 Task: Add a signature Jocelyn Rodriguez containing Have a great National Mens Day, Jocelyn Rodriguez to email address softage.8@softage.net and add a folder Social media
Action: Mouse moved to (106, 146)
Screenshot: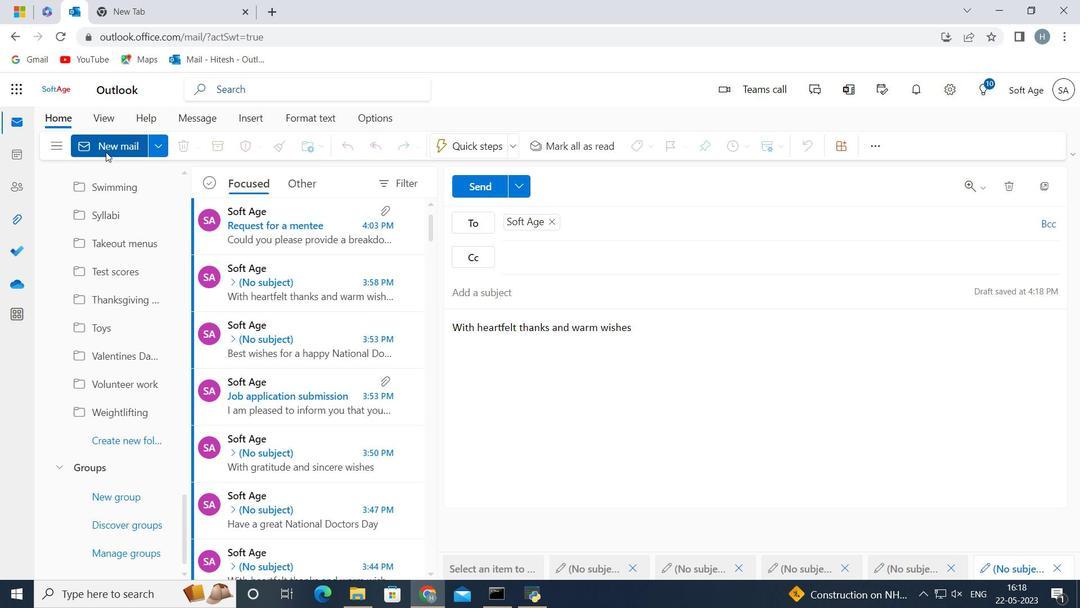 
Action: Mouse pressed left at (106, 146)
Screenshot: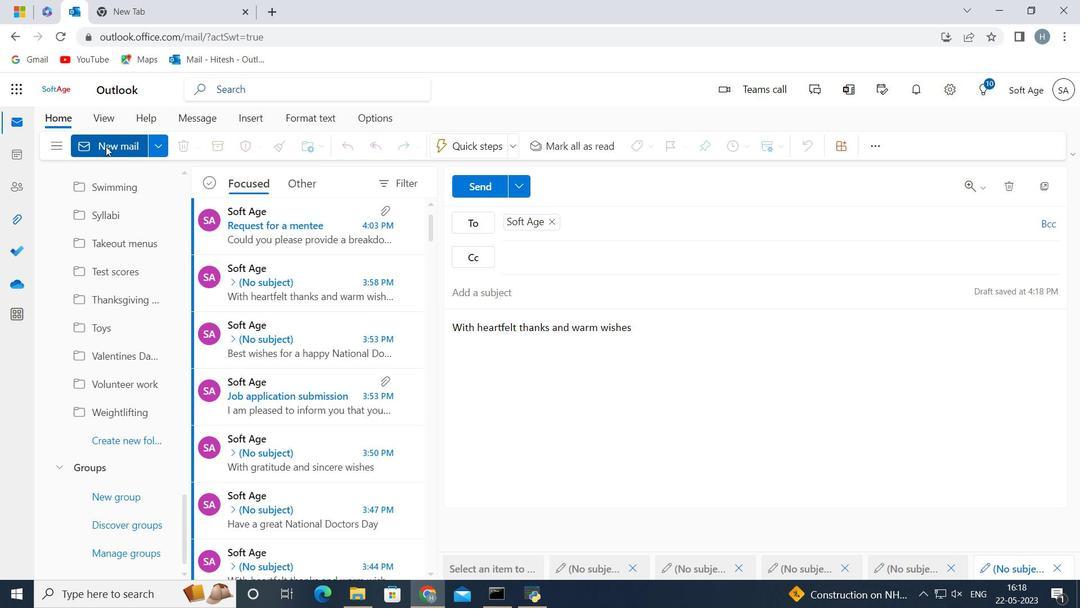 
Action: Mouse moved to (873, 148)
Screenshot: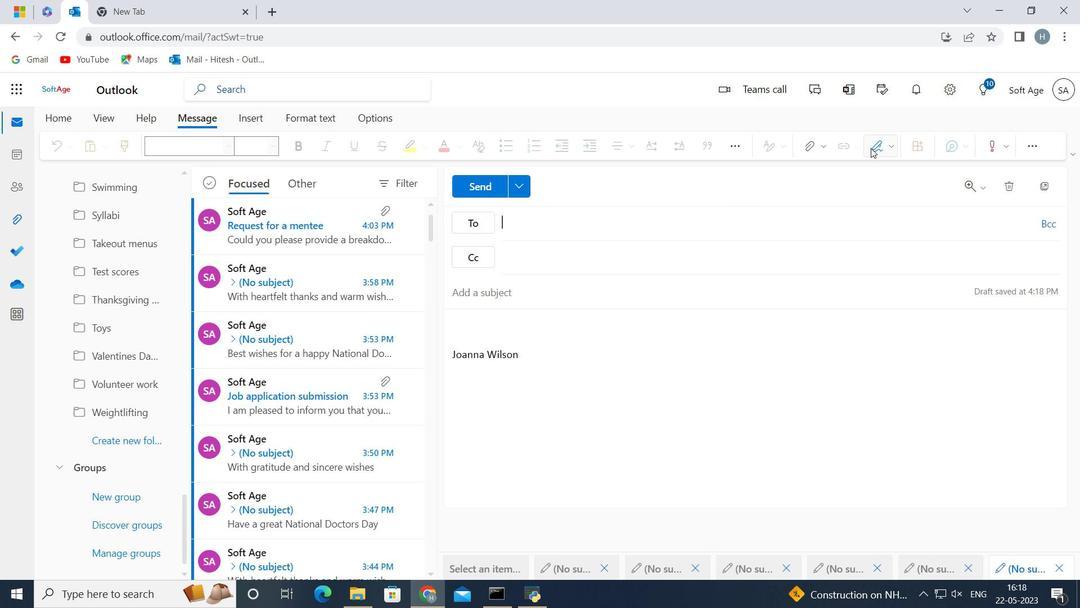
Action: Mouse pressed left at (873, 148)
Screenshot: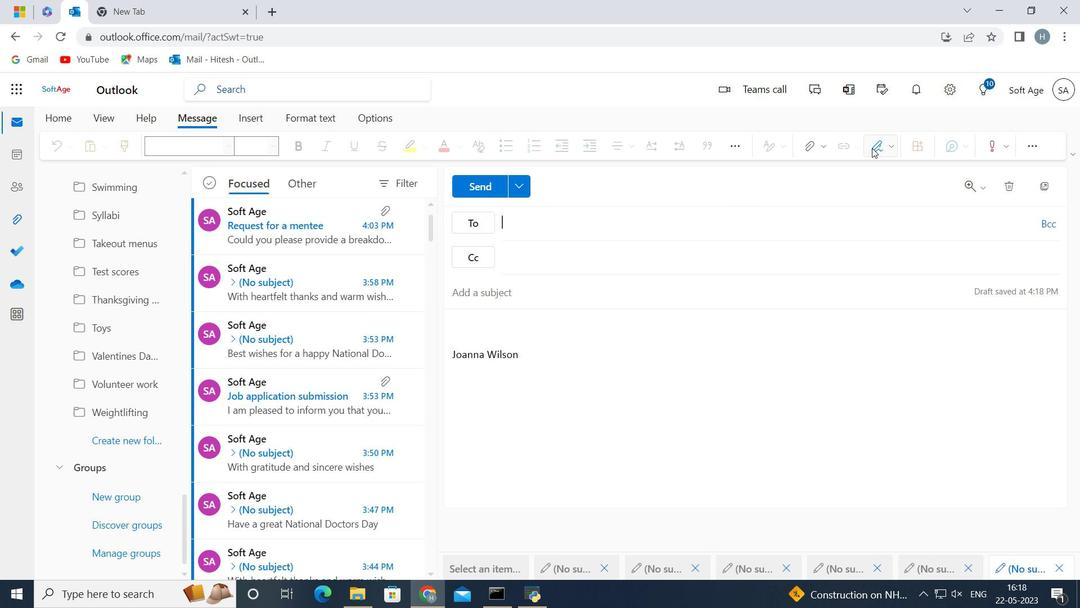 
Action: Mouse moved to (825, 409)
Screenshot: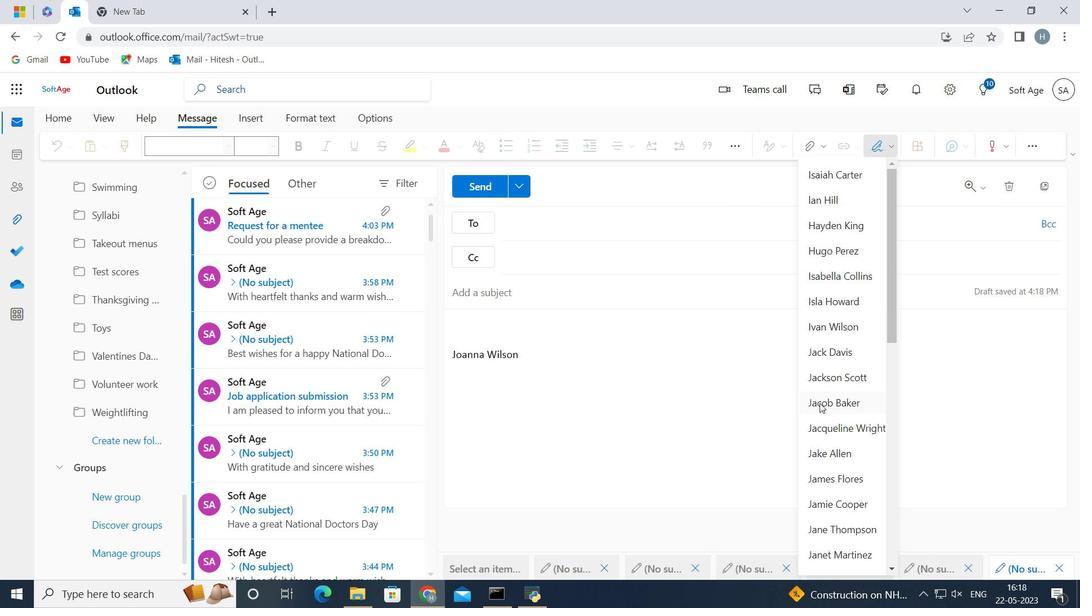 
Action: Mouse scrolled (825, 408) with delta (0, 0)
Screenshot: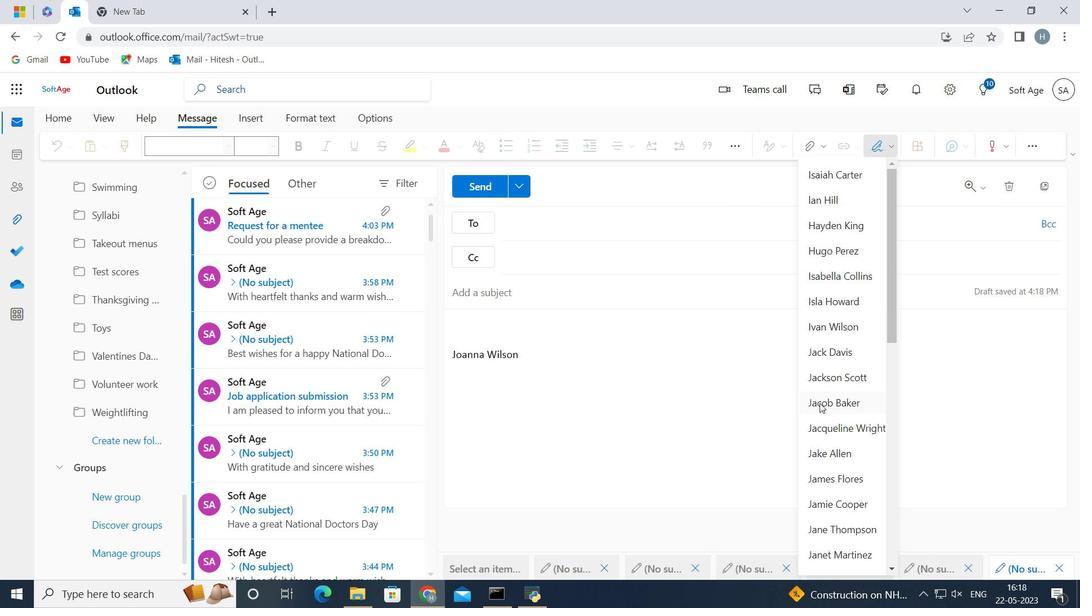 
Action: Mouse moved to (825, 410)
Screenshot: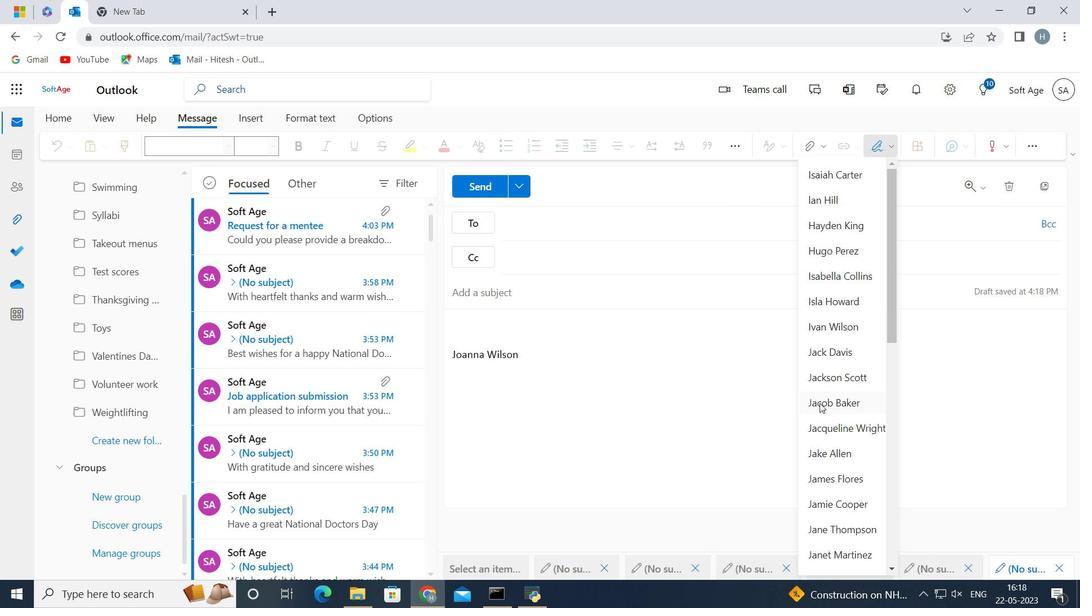 
Action: Mouse scrolled (825, 409) with delta (0, 0)
Screenshot: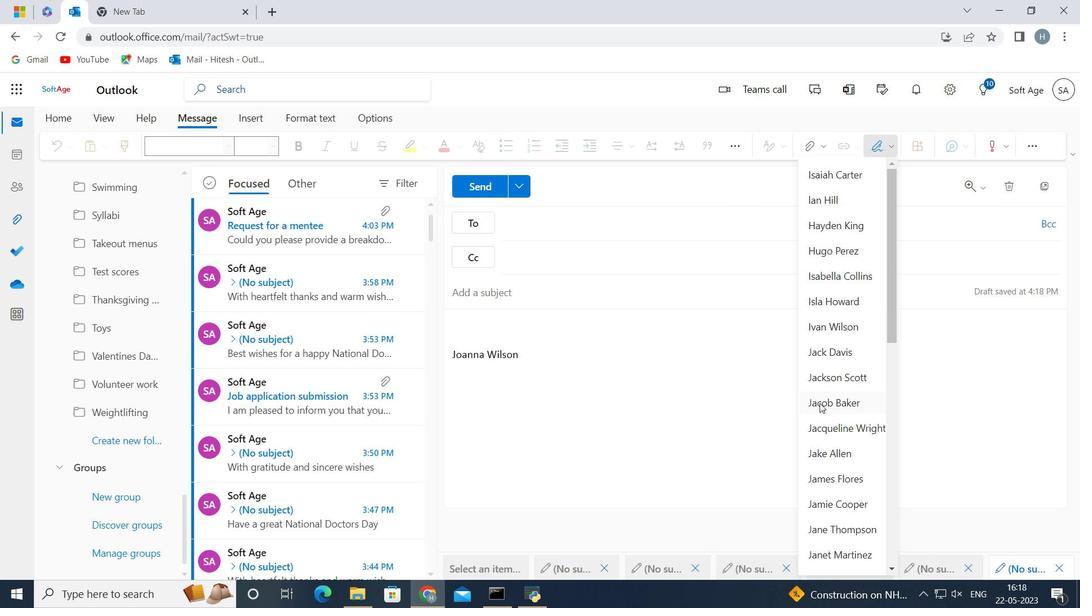 
Action: Mouse moved to (826, 411)
Screenshot: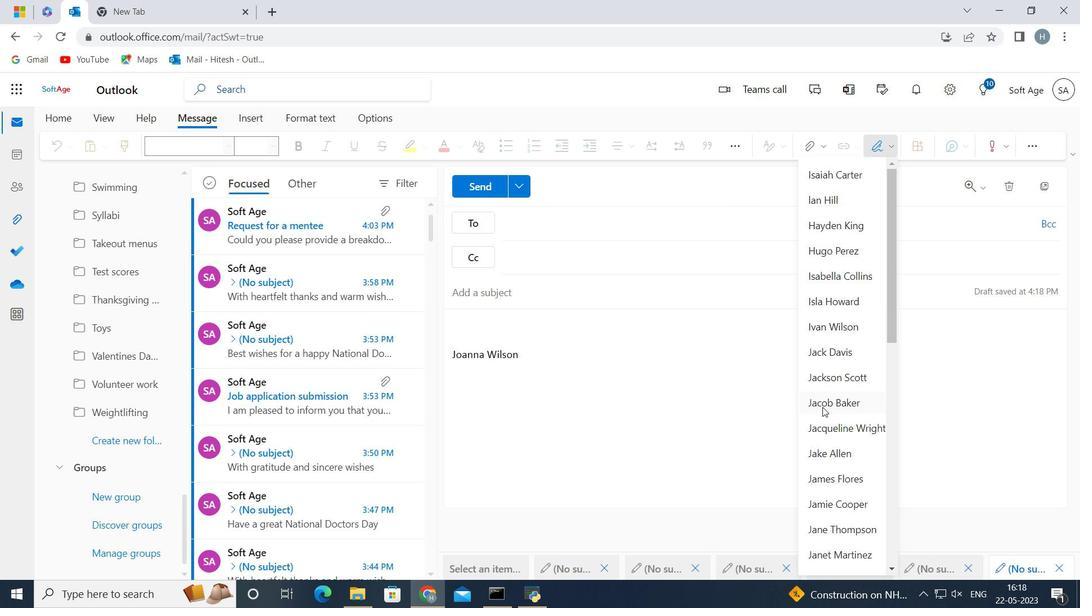 
Action: Mouse scrolled (826, 410) with delta (0, 0)
Screenshot: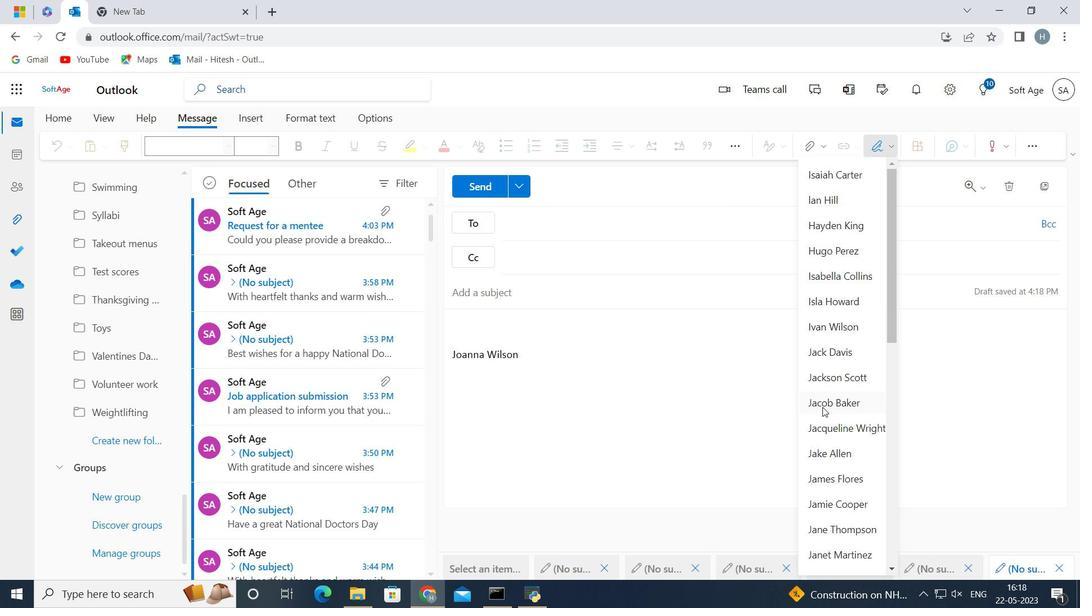 
Action: Mouse moved to (826, 411)
Screenshot: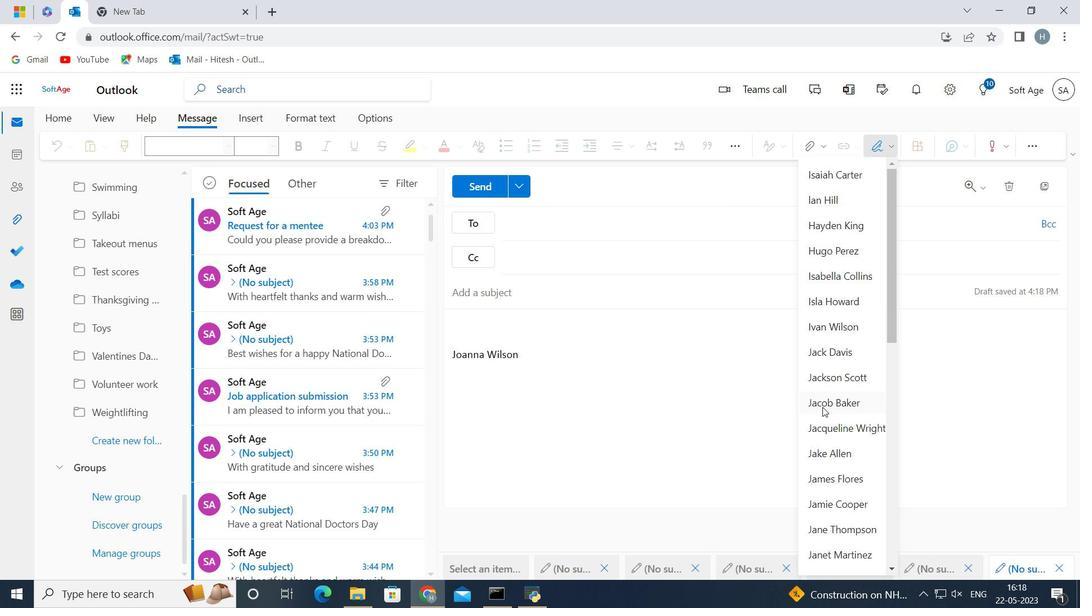 
Action: Mouse scrolled (826, 410) with delta (0, 0)
Screenshot: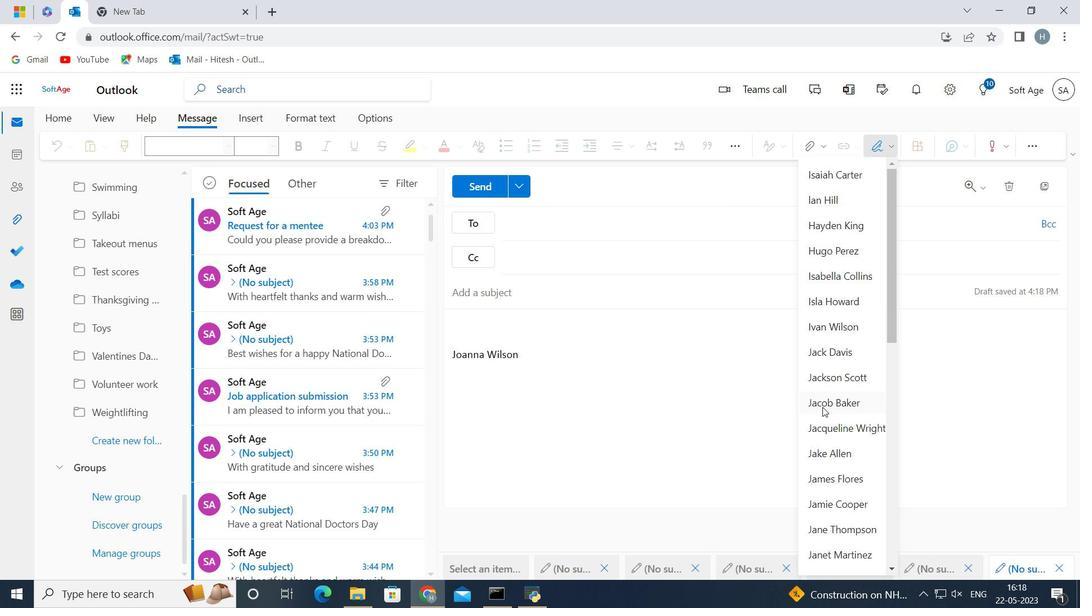 
Action: Mouse moved to (827, 411)
Screenshot: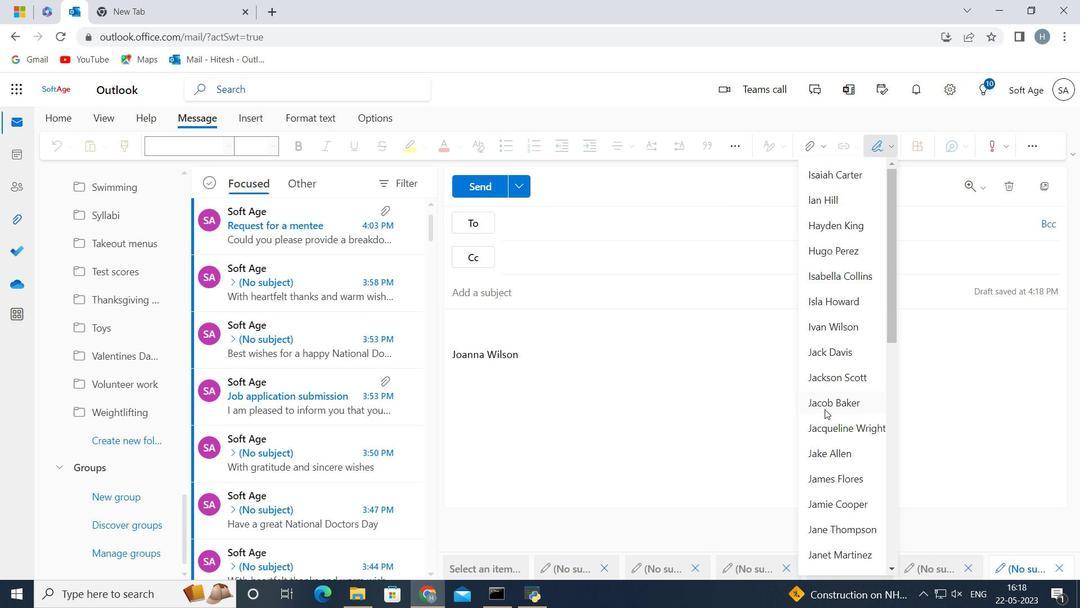 
Action: Mouse scrolled (827, 410) with delta (0, 0)
Screenshot: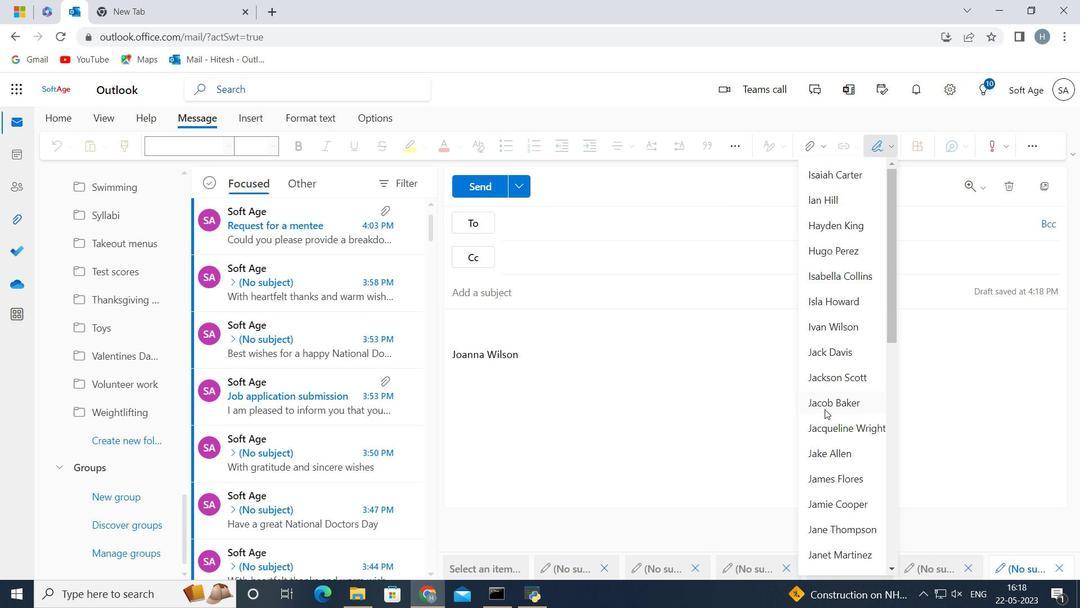 
Action: Mouse moved to (828, 416)
Screenshot: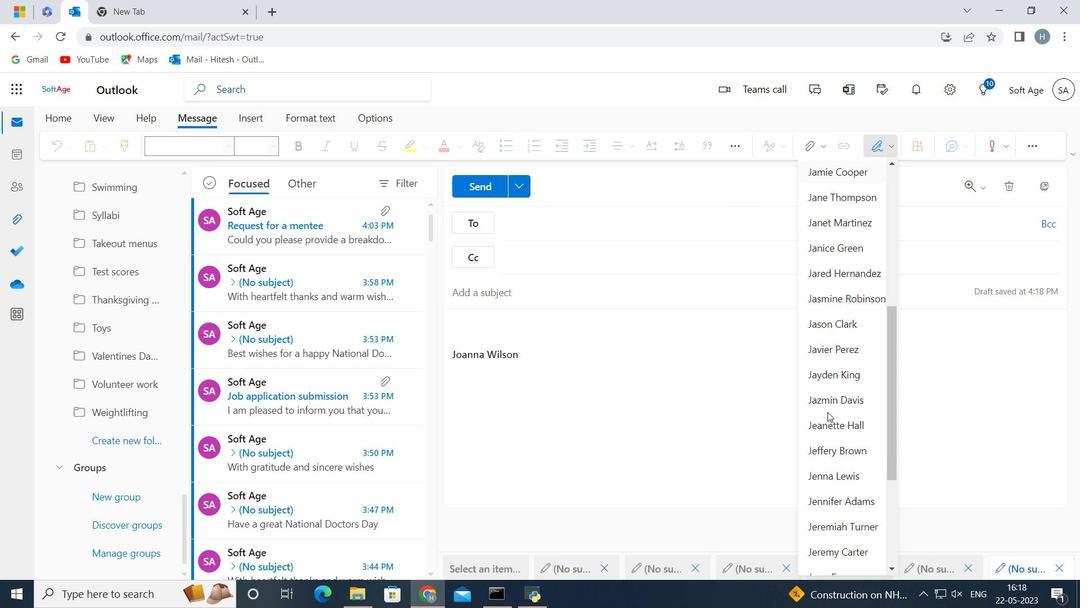 
Action: Mouse scrolled (828, 416) with delta (0, 0)
Screenshot: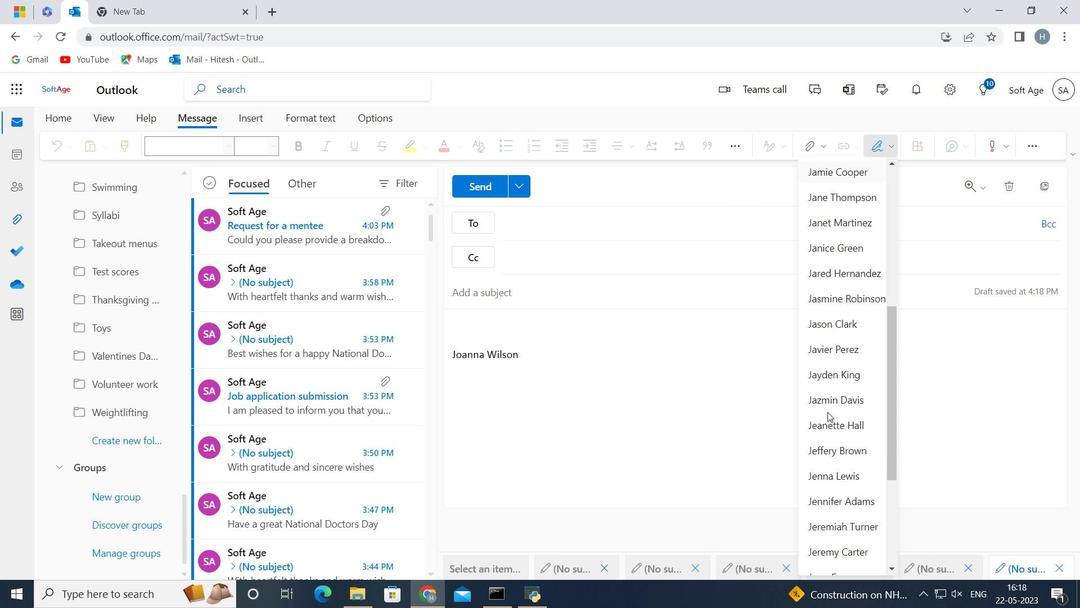 
Action: Mouse moved to (828, 419)
Screenshot: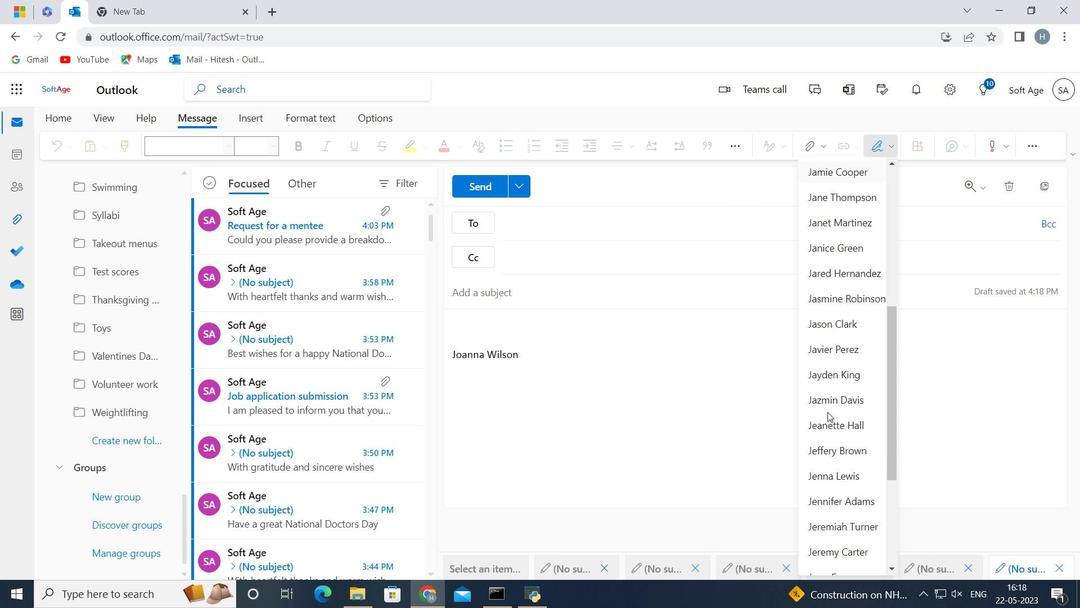 
Action: Mouse scrolled (828, 418) with delta (0, 0)
Screenshot: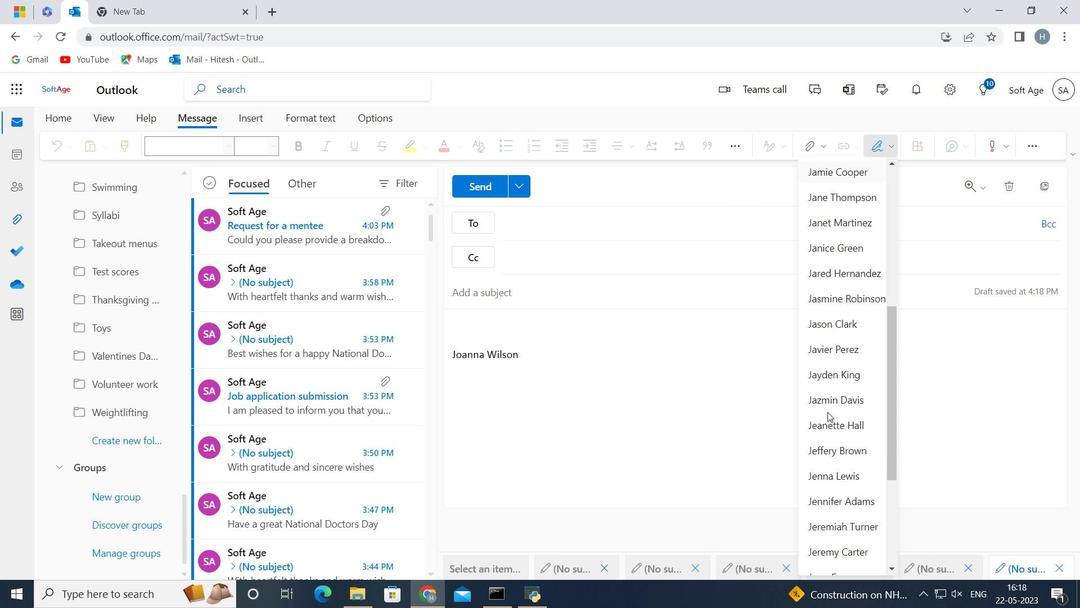 
Action: Mouse moved to (828, 420)
Screenshot: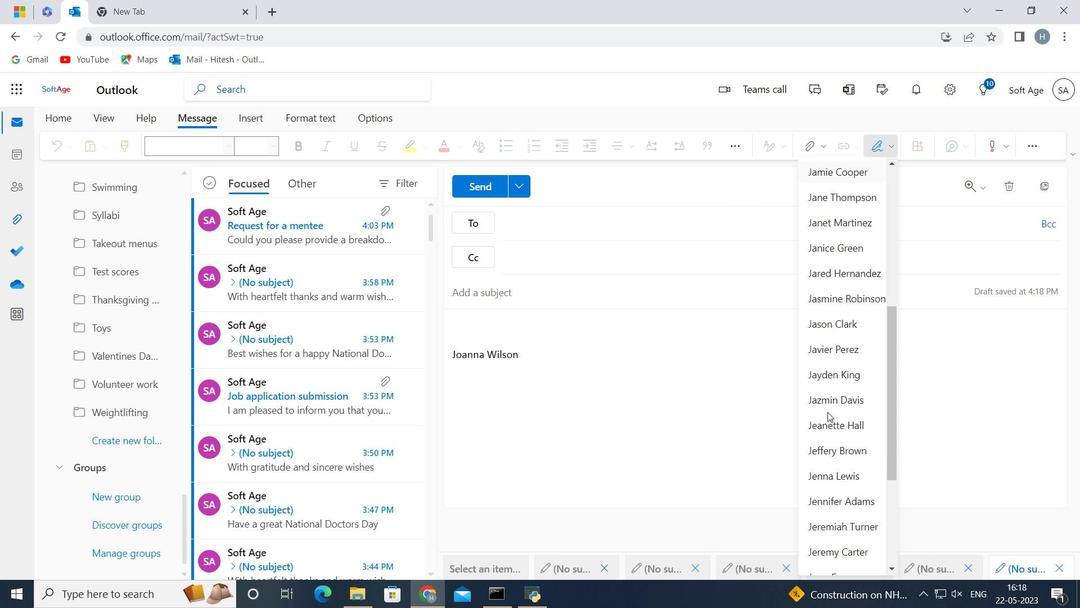 
Action: Mouse scrolled (828, 420) with delta (0, 0)
Screenshot: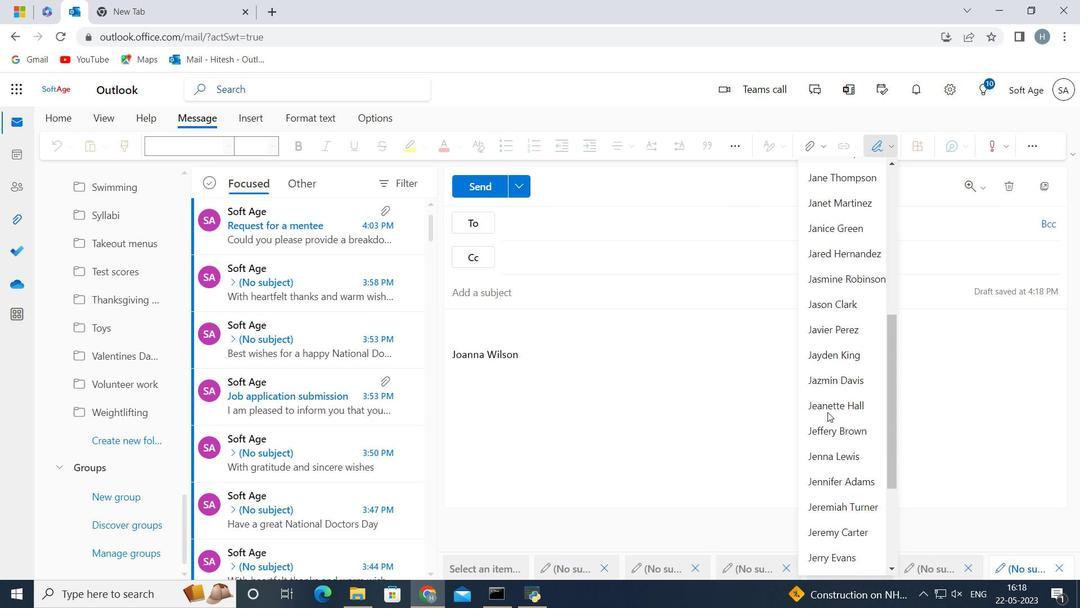 
Action: Mouse moved to (828, 421)
Screenshot: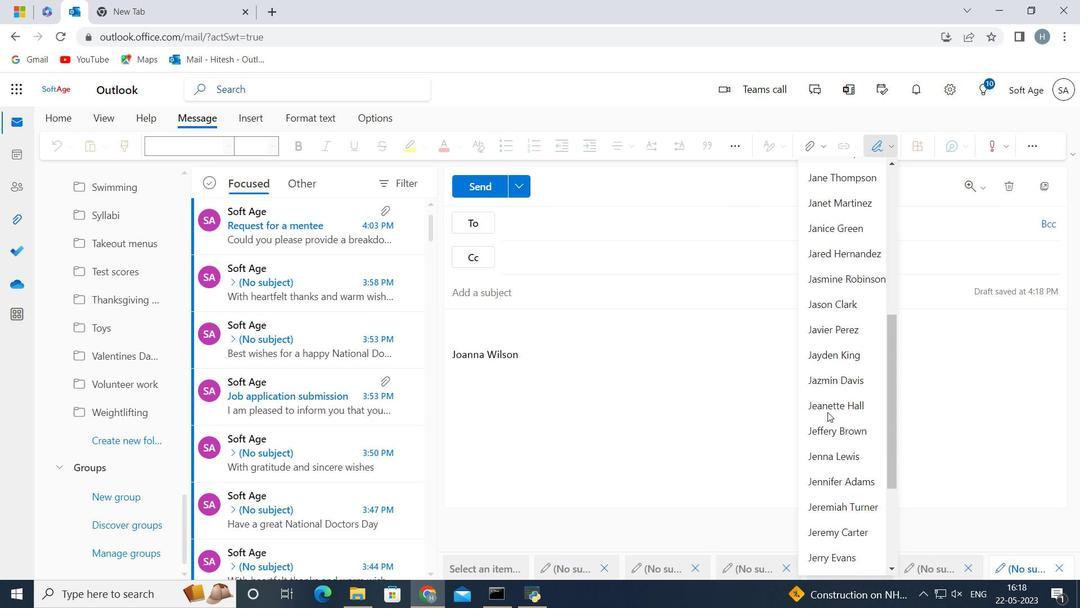 
Action: Mouse scrolled (828, 420) with delta (0, 0)
Screenshot: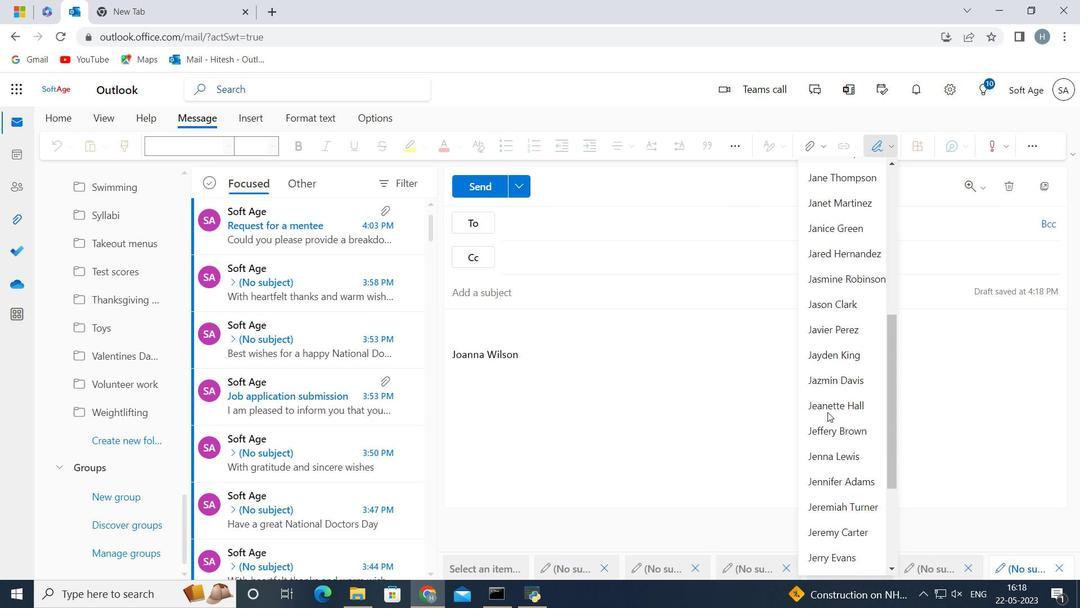 
Action: Mouse scrolled (828, 420) with delta (0, 0)
Screenshot: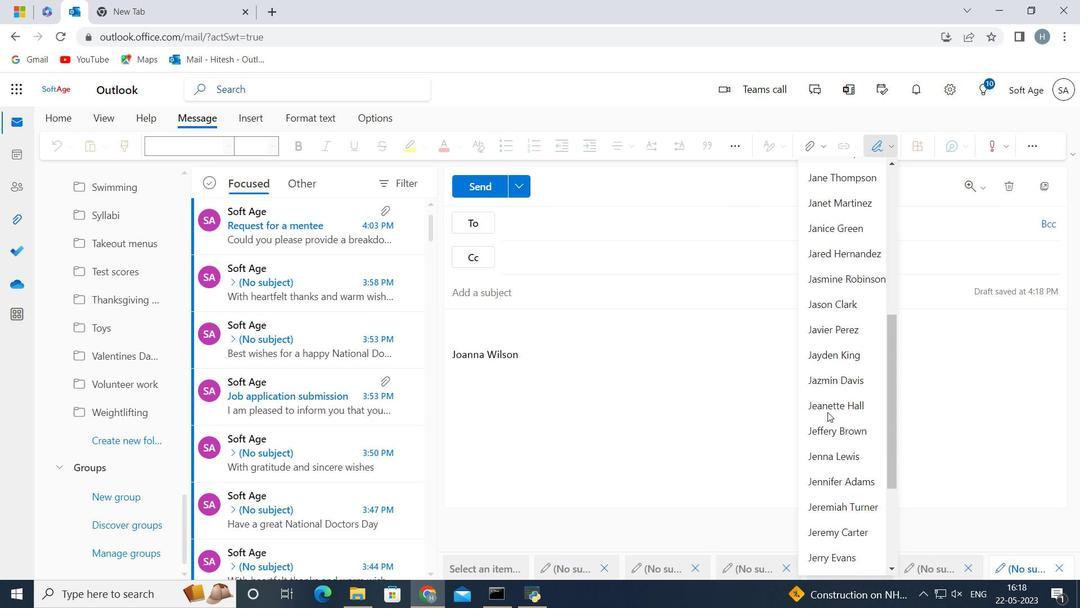 
Action: Mouse moved to (848, 571)
Screenshot: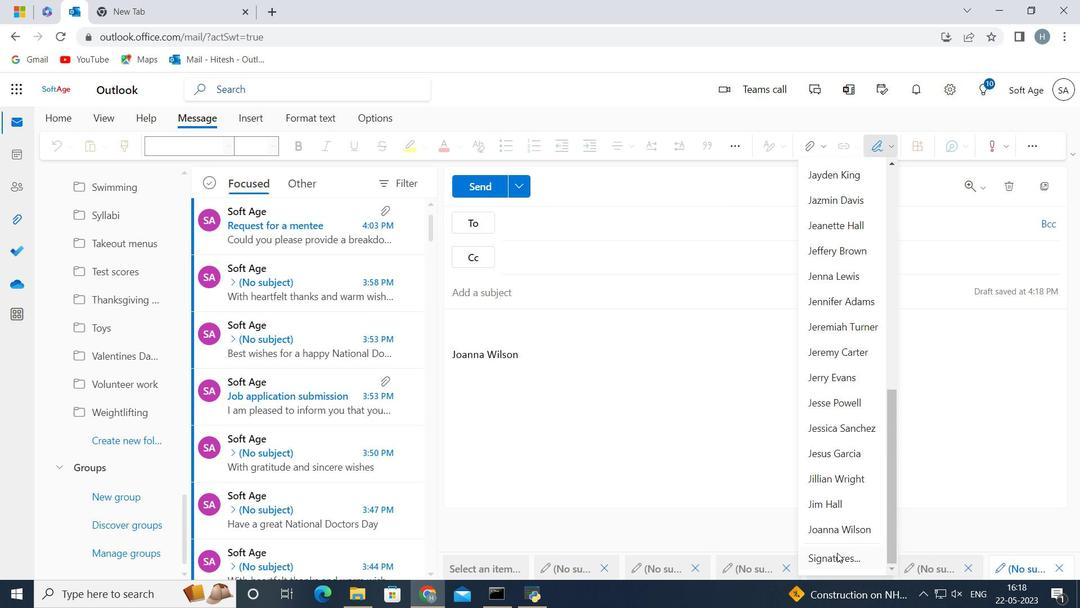 
Action: Mouse scrolled (848, 570) with delta (0, 0)
Screenshot: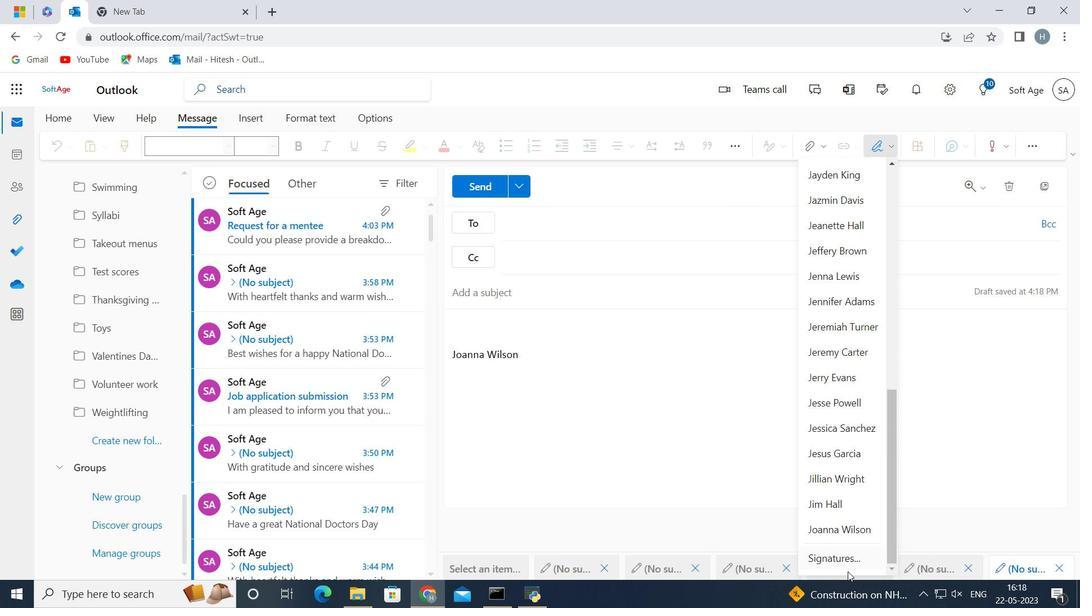 
Action: Mouse moved to (849, 572)
Screenshot: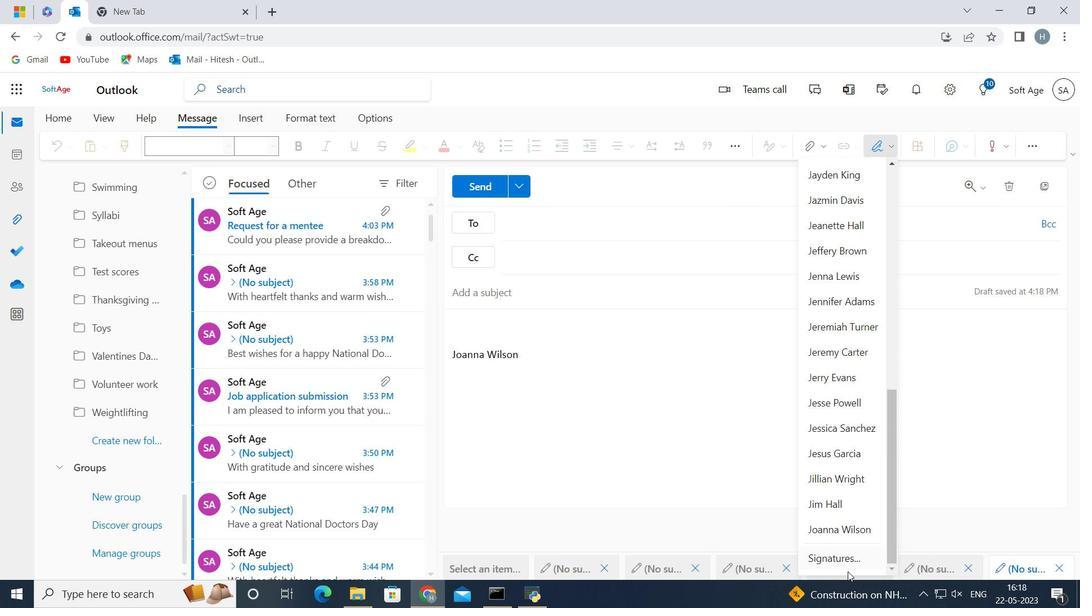 
Action: Mouse scrolled (849, 571) with delta (0, 0)
Screenshot: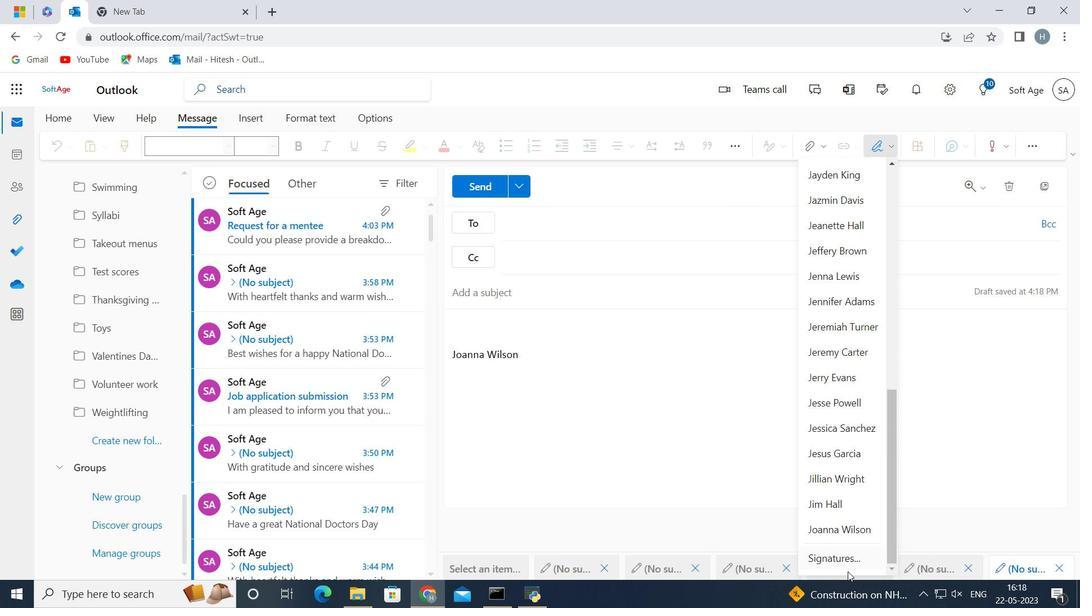 
Action: Mouse moved to (849, 572)
Screenshot: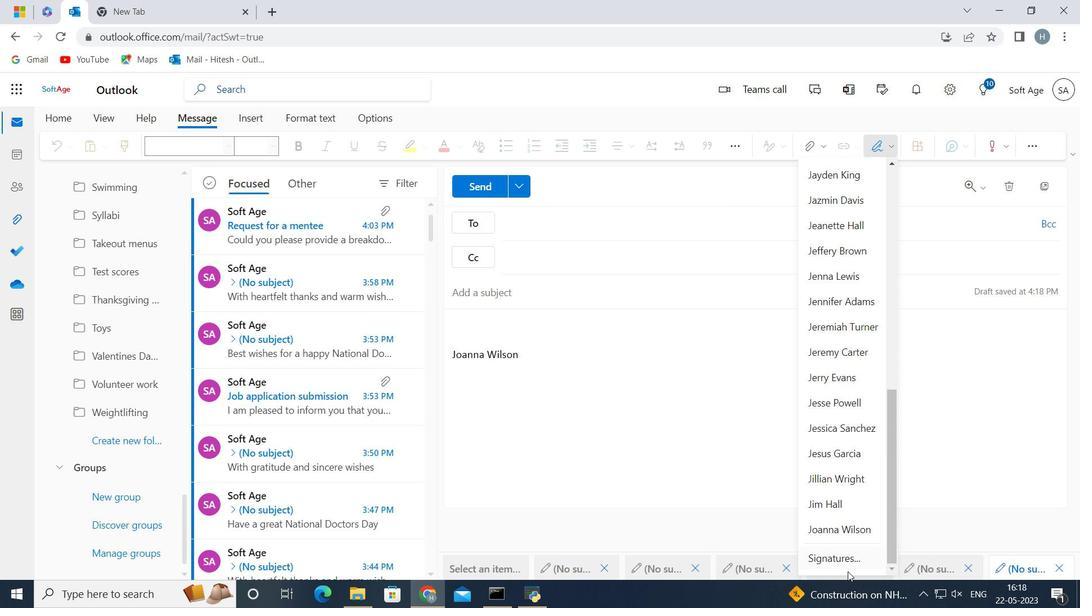 
Action: Mouse scrolled (849, 572) with delta (0, 0)
Screenshot: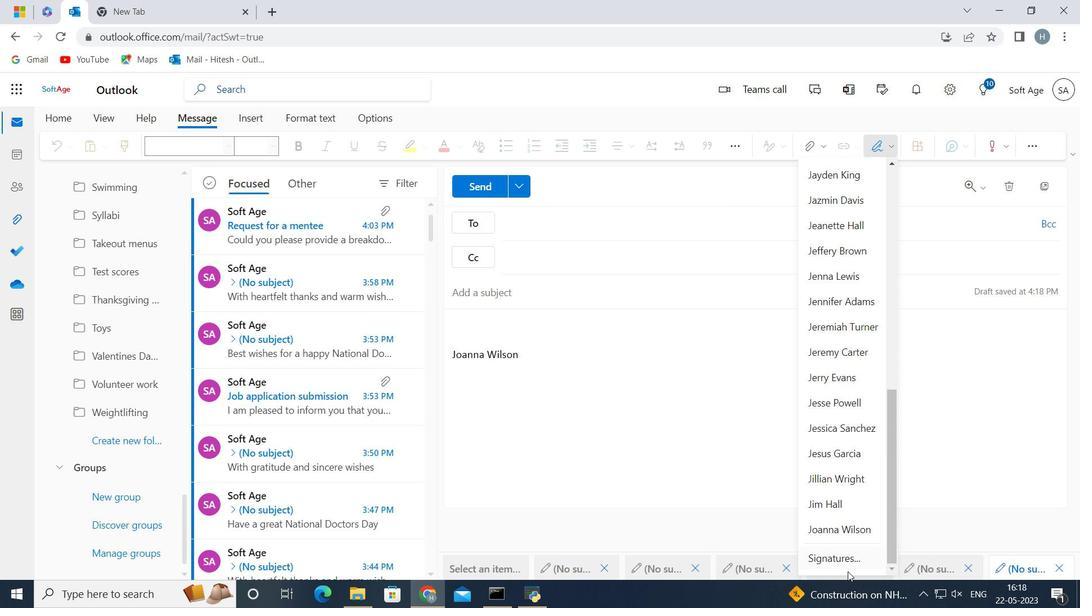 
Action: Mouse scrolled (849, 572) with delta (0, 0)
Screenshot: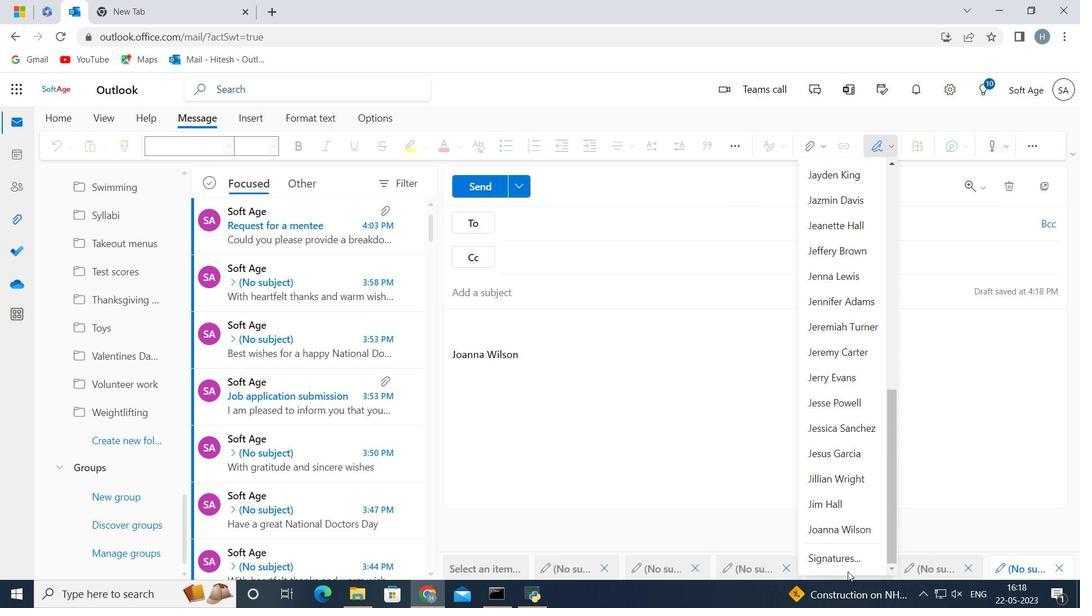 
Action: Mouse scrolled (849, 572) with delta (0, 0)
Screenshot: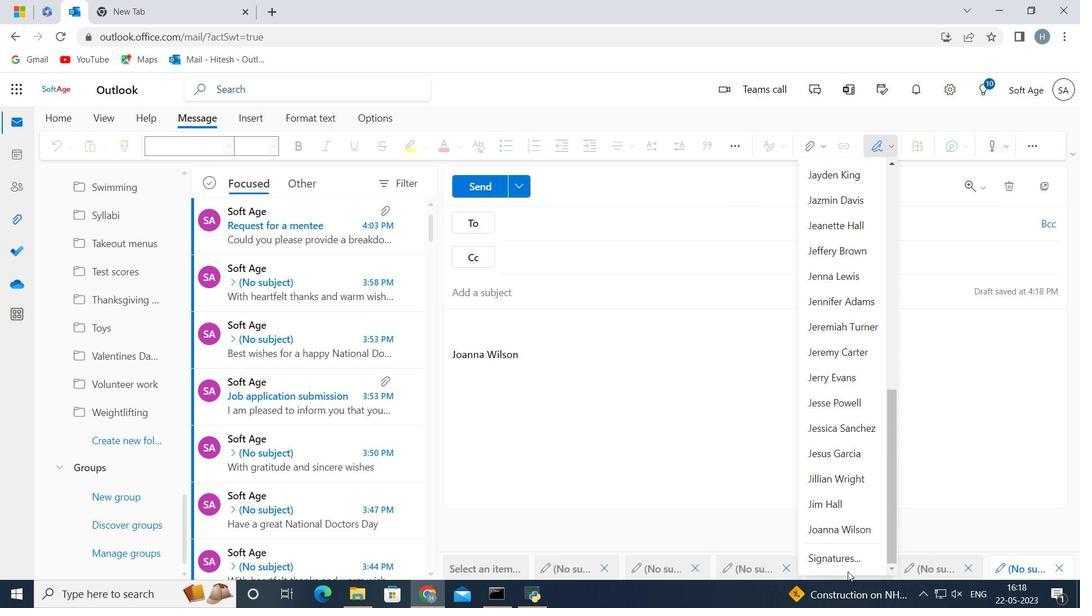 
Action: Mouse moved to (852, 558)
Screenshot: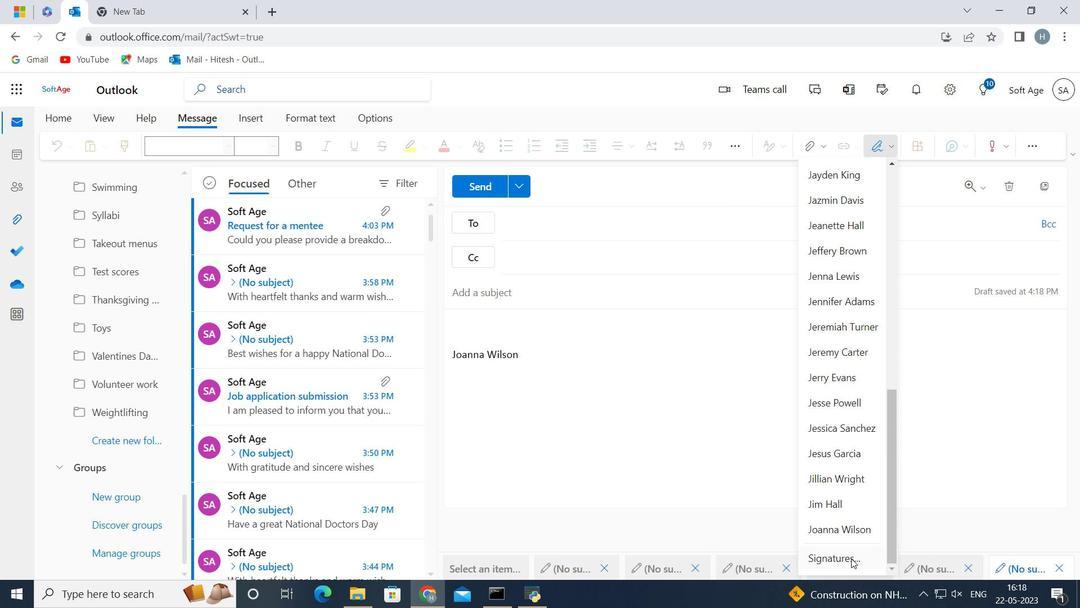 
Action: Mouse pressed left at (852, 558)
Screenshot: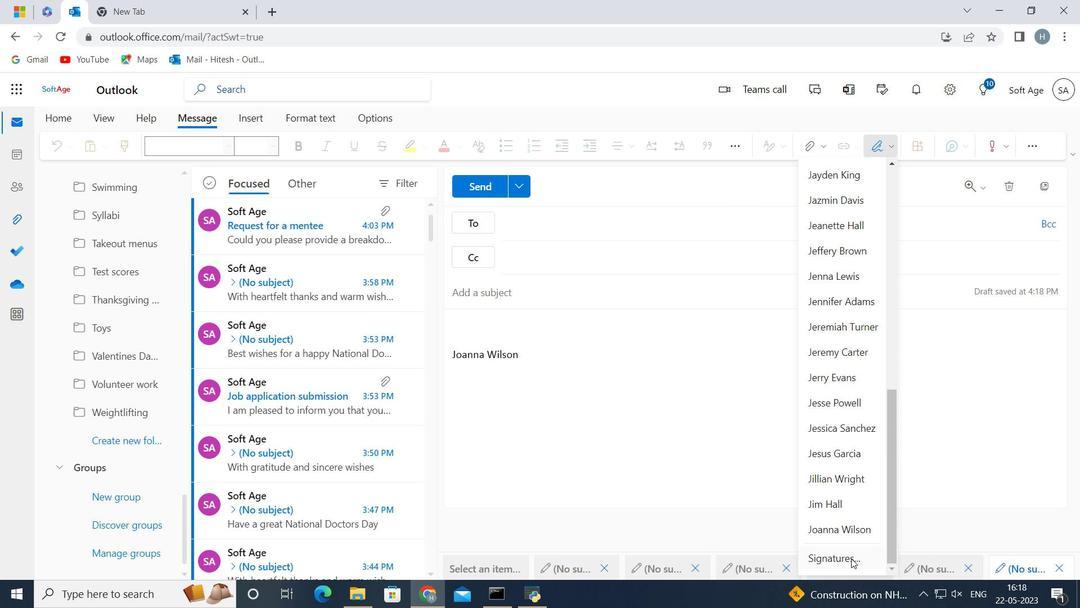 
Action: Mouse moved to (767, 265)
Screenshot: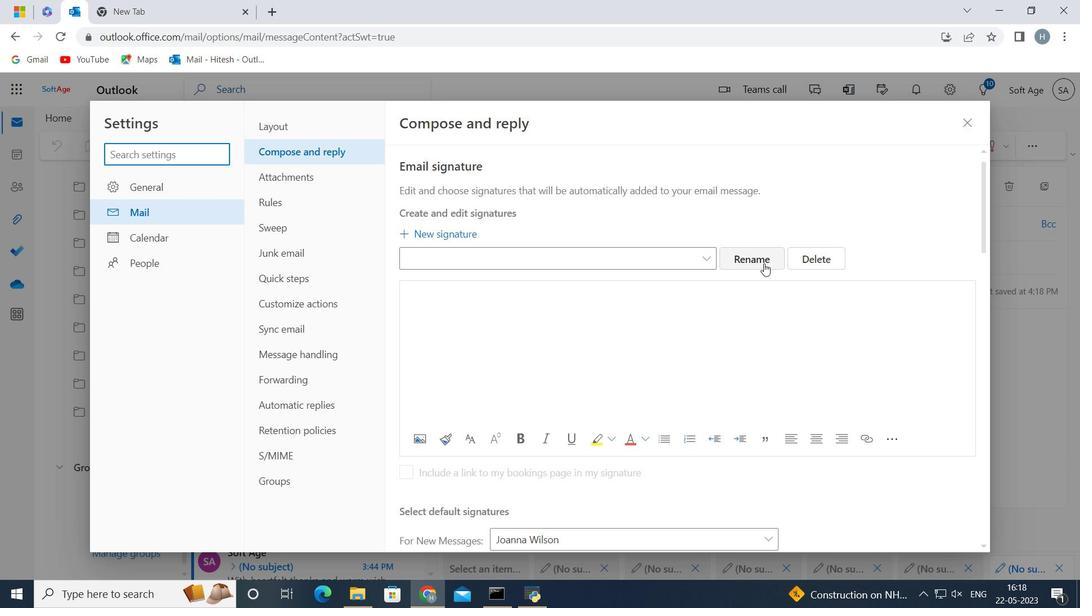 
Action: Mouse pressed left at (767, 265)
Screenshot: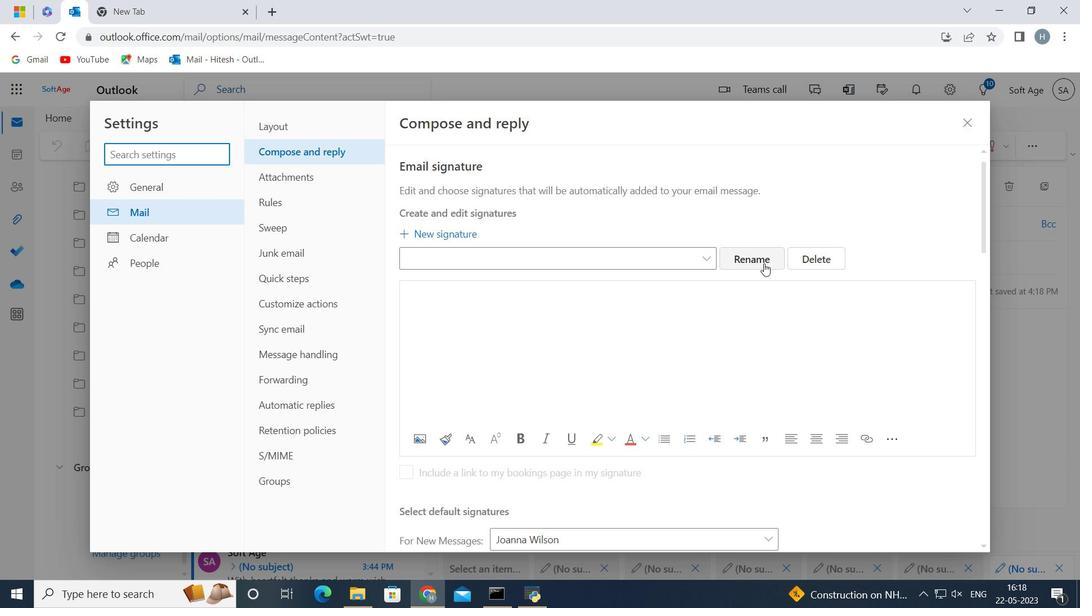 
Action: Mouse moved to (714, 257)
Screenshot: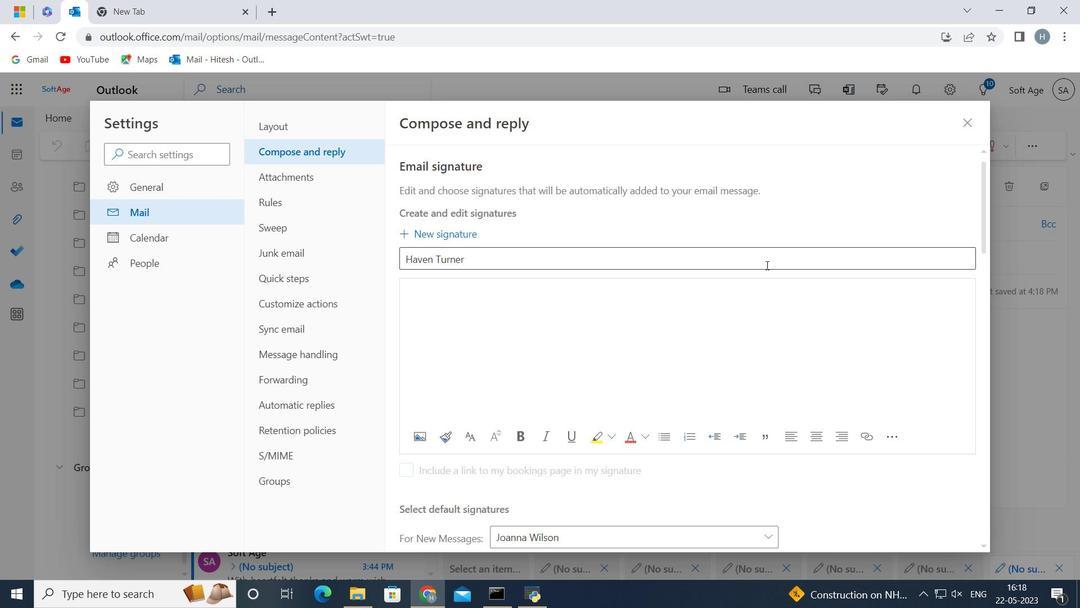 
Action: Mouse pressed left at (714, 257)
Screenshot: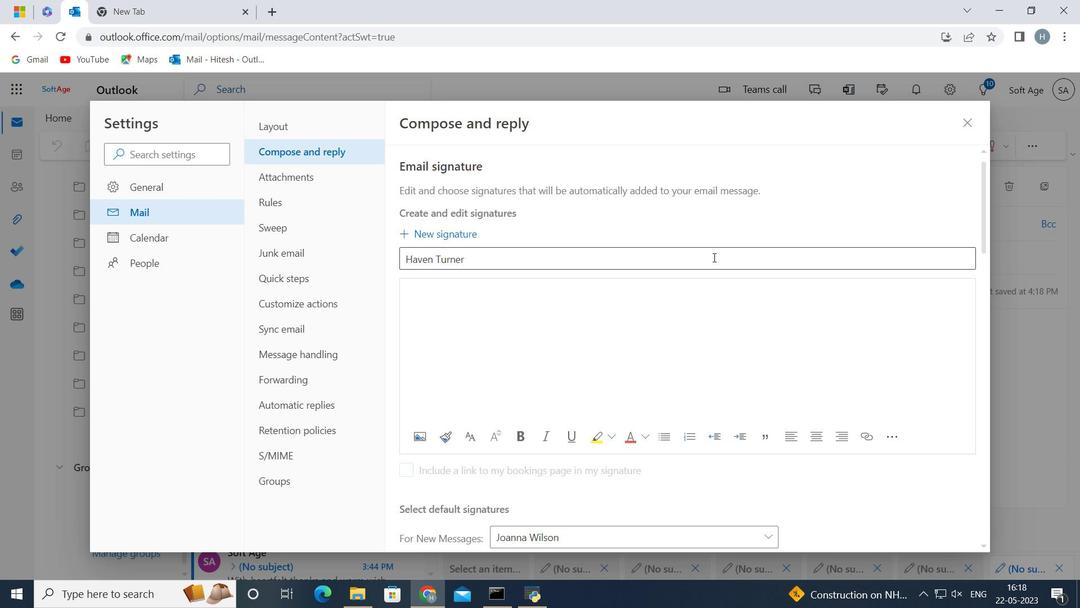 
Action: Key pressed <Key.backspace><Key.backspace><Key.backspace><Key.backspace><Key.backspace><Key.backspace><Key.backspace><Key.backspace><Key.backspace><Key.backspace><Key.backspace><Key.backspace><Key.backspace><Key.backspace><Key.backspace><Key.backspace><Key.backspace><Key.backspace><Key.backspace><Key.backspace><Key.backspace><Key.backspace><Key.backspace><Key.shift>Jocelyn<Key.space><Key.shift><Key.shift>Rodriguez
Screenshot: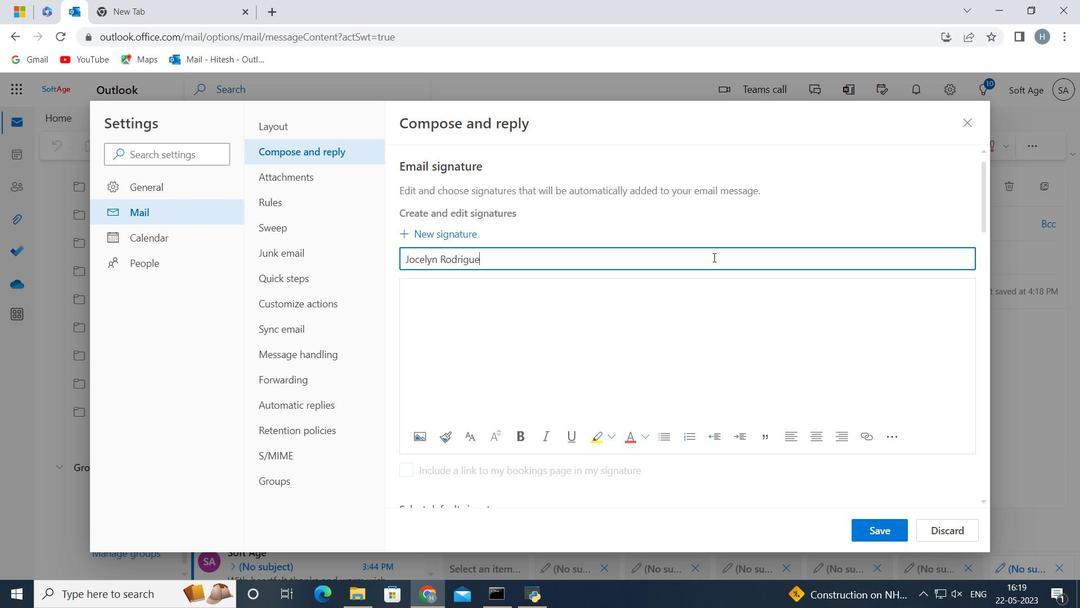 
Action: Mouse moved to (522, 323)
Screenshot: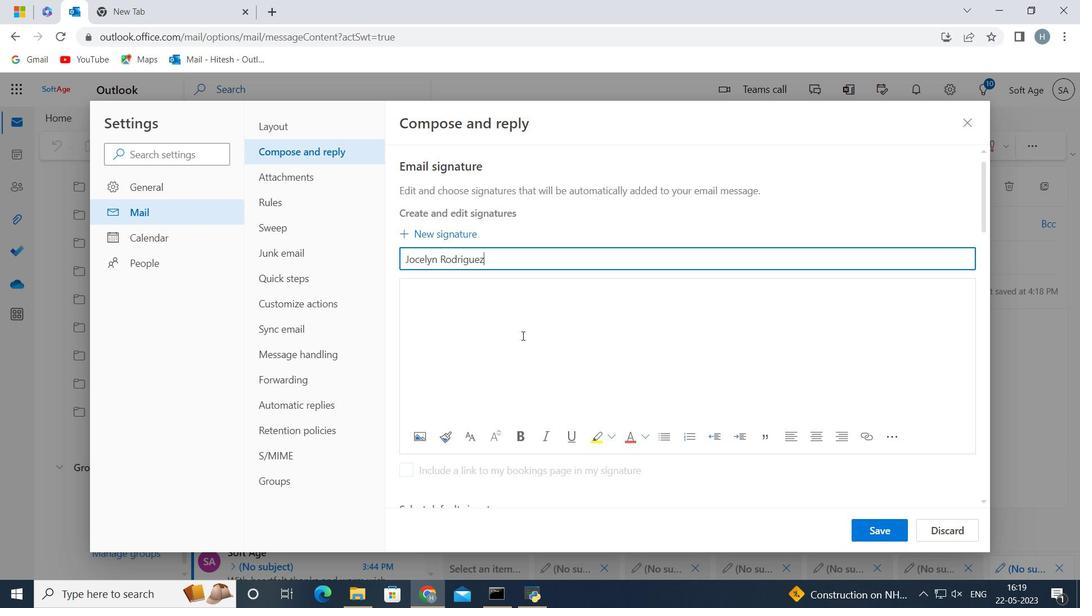 
Action: Mouse pressed left at (522, 323)
Screenshot: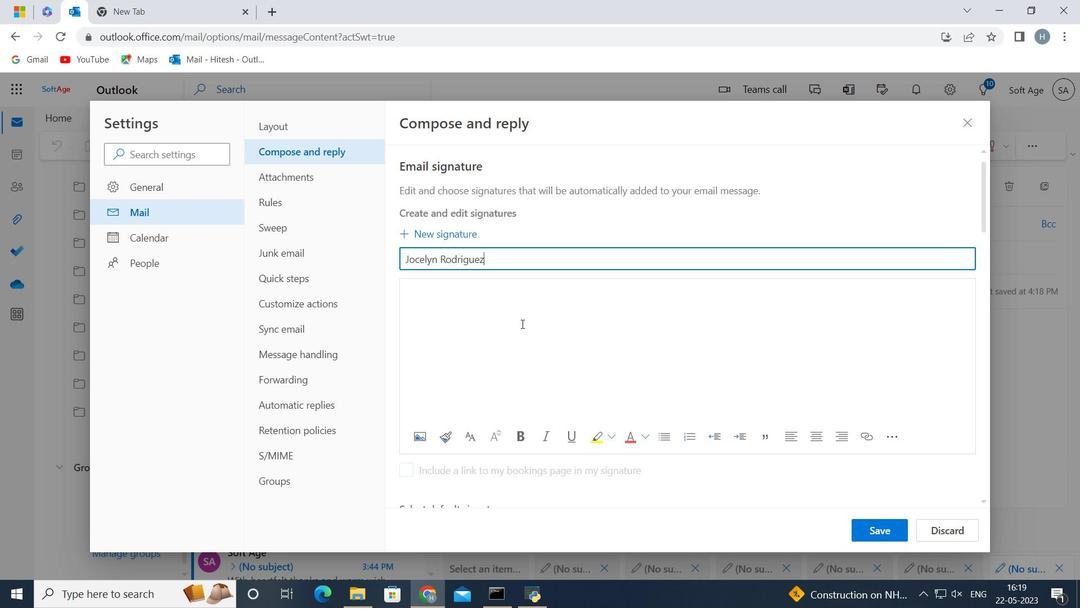 
Action: Key pressed <Key.shift>Jocelyn<Key.space><Key.shift>Rodriguez
Screenshot: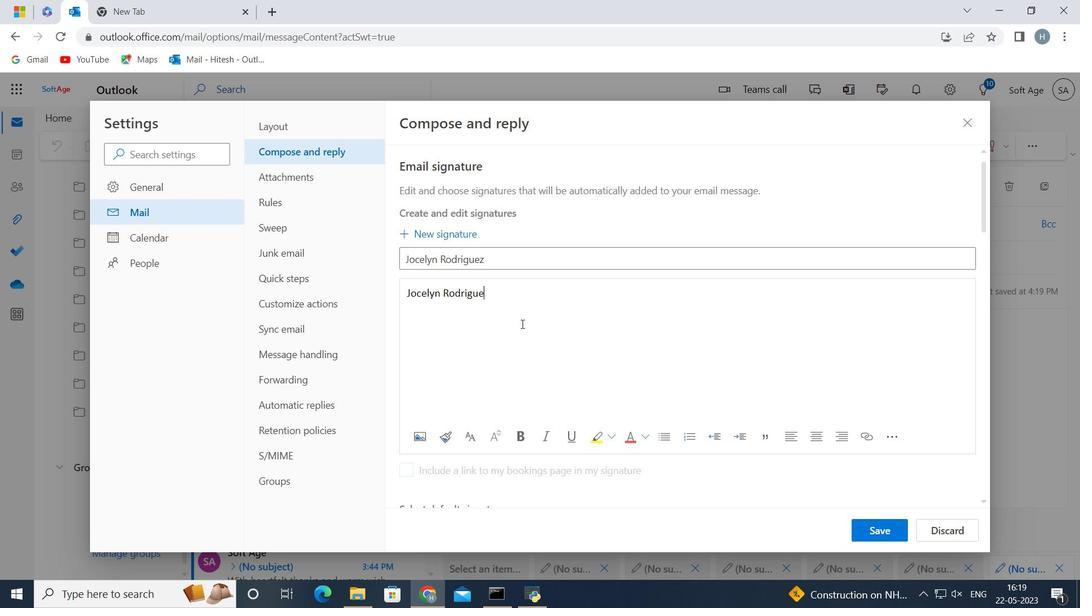 
Action: Mouse moved to (880, 533)
Screenshot: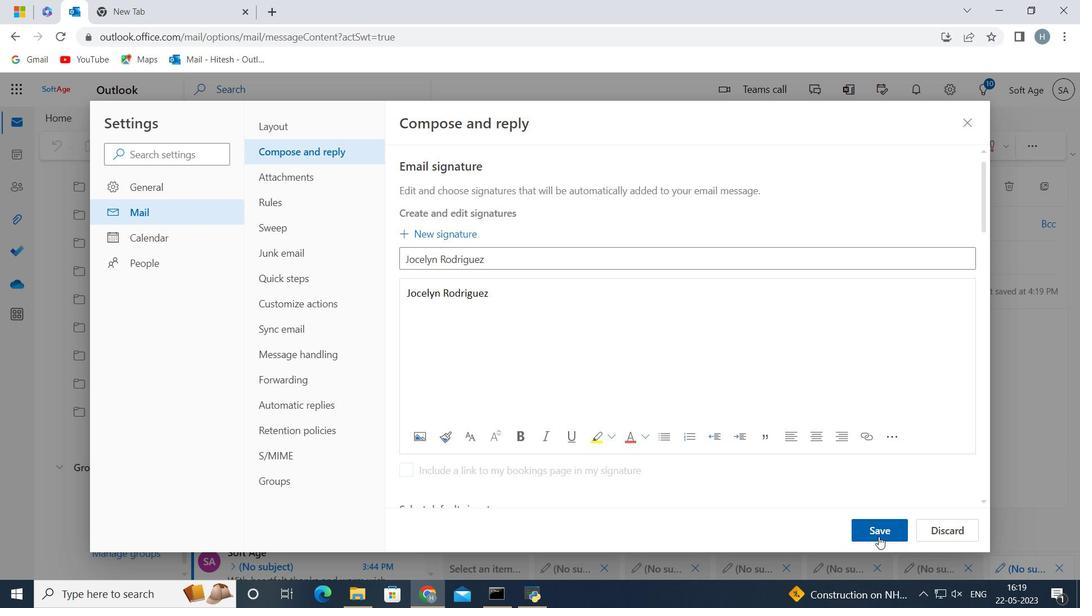 
Action: Mouse pressed left at (880, 533)
Screenshot: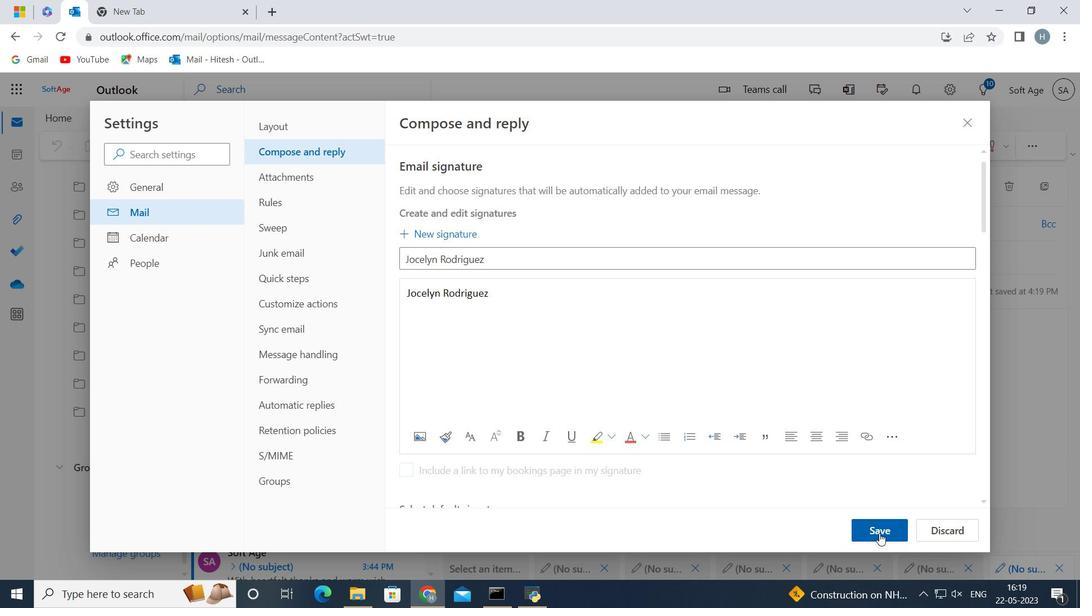 
Action: Mouse moved to (712, 282)
Screenshot: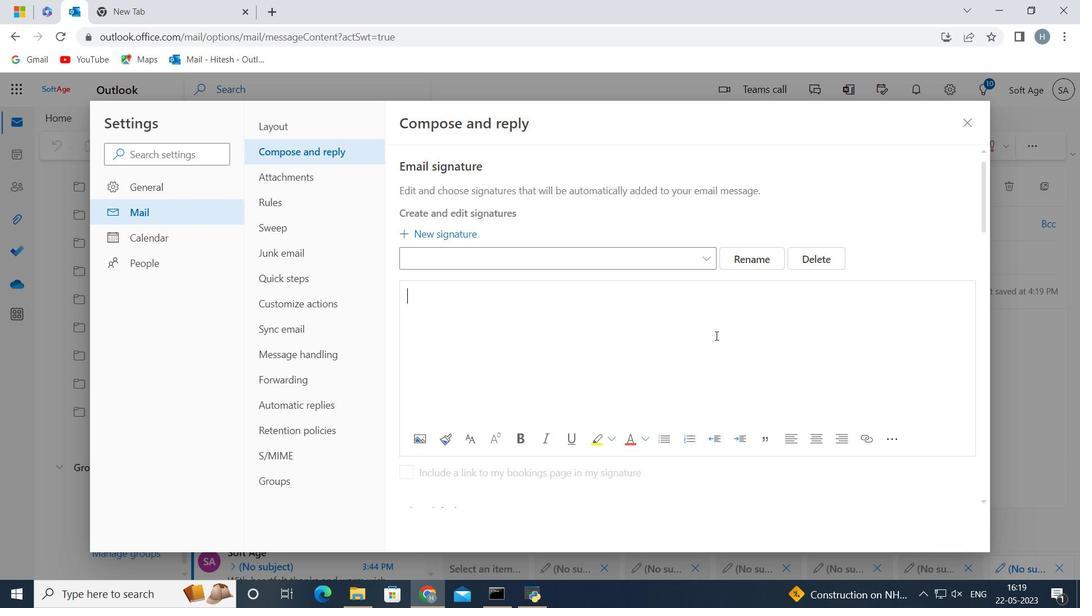 
Action: Mouse scrolled (712, 282) with delta (0, 0)
Screenshot: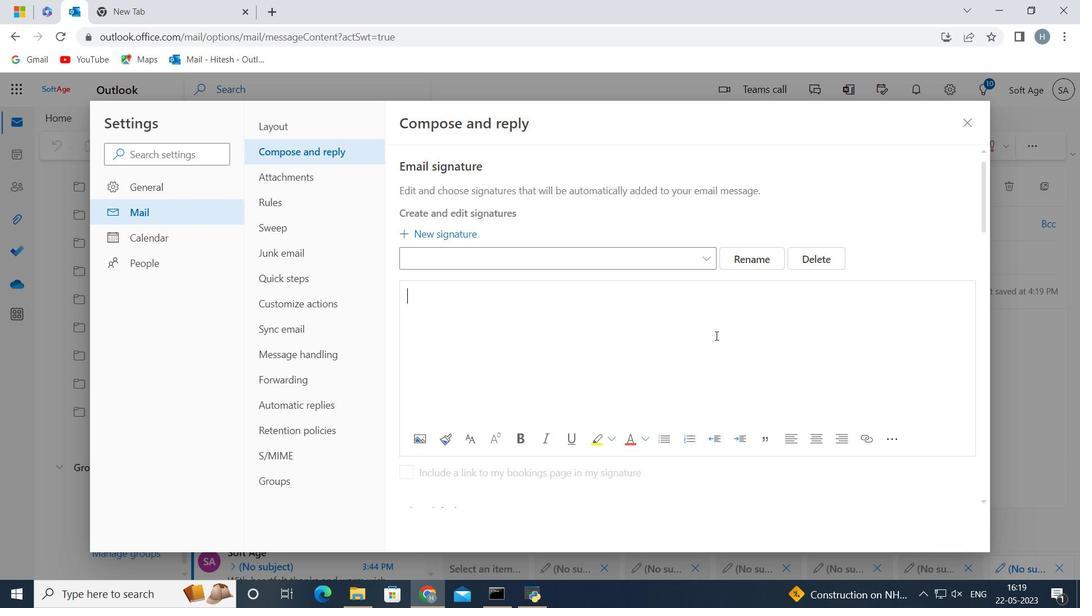 
Action: Mouse scrolled (712, 282) with delta (0, 0)
Screenshot: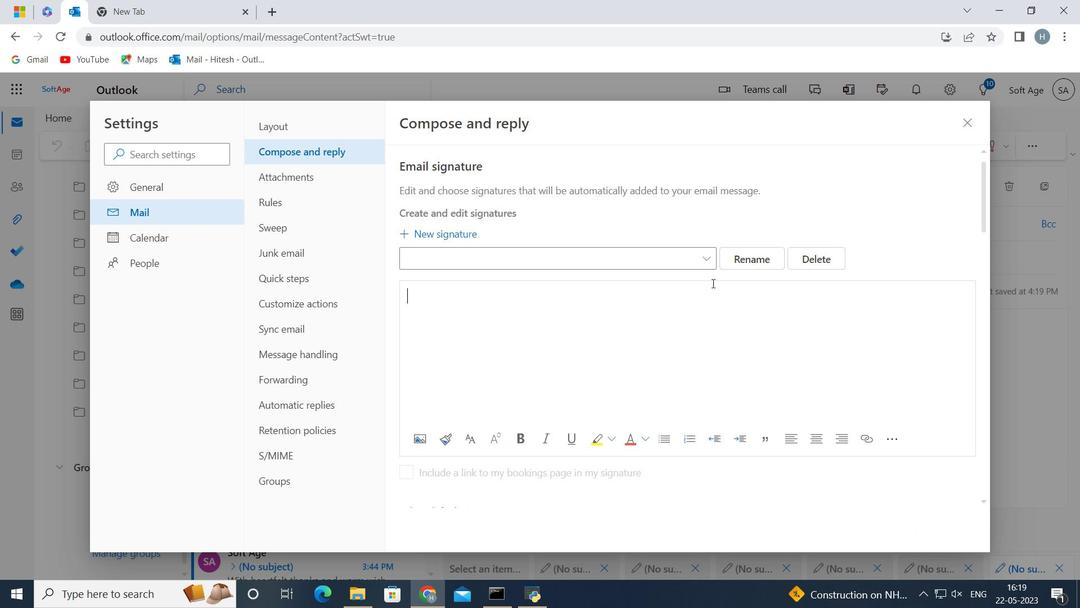 
Action: Mouse scrolled (712, 282) with delta (0, 0)
Screenshot: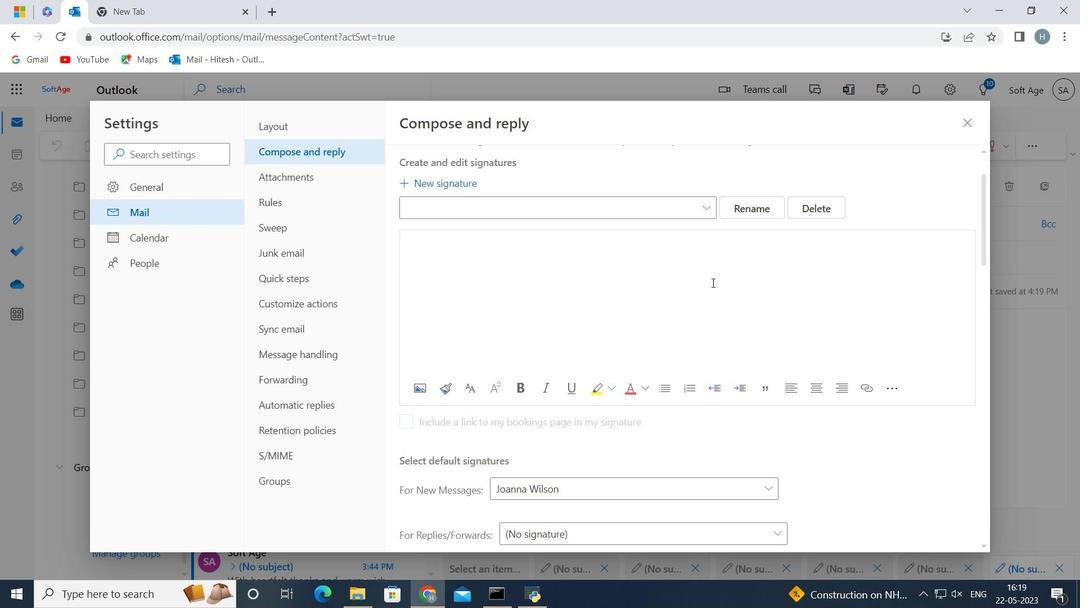 
Action: Mouse scrolled (712, 282) with delta (0, 0)
Screenshot: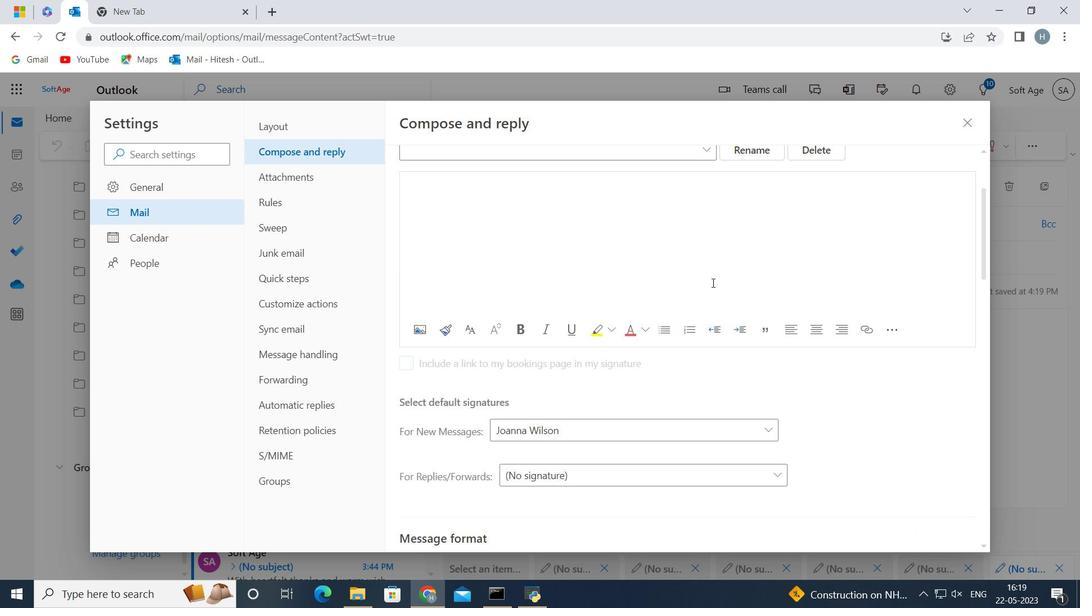 
Action: Mouse moved to (752, 260)
Screenshot: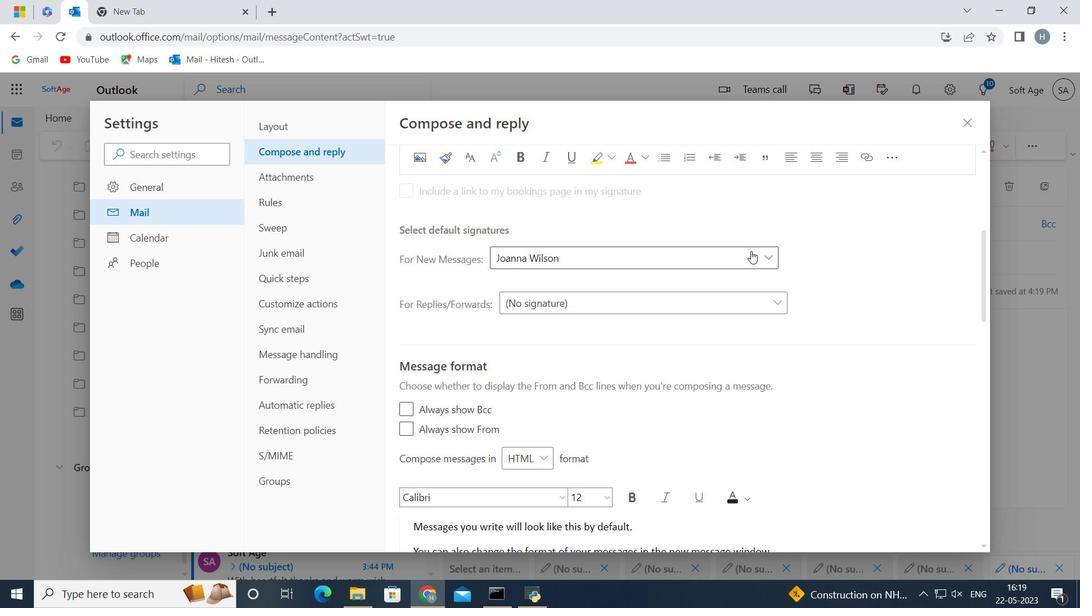 
Action: Mouse pressed left at (752, 260)
Screenshot: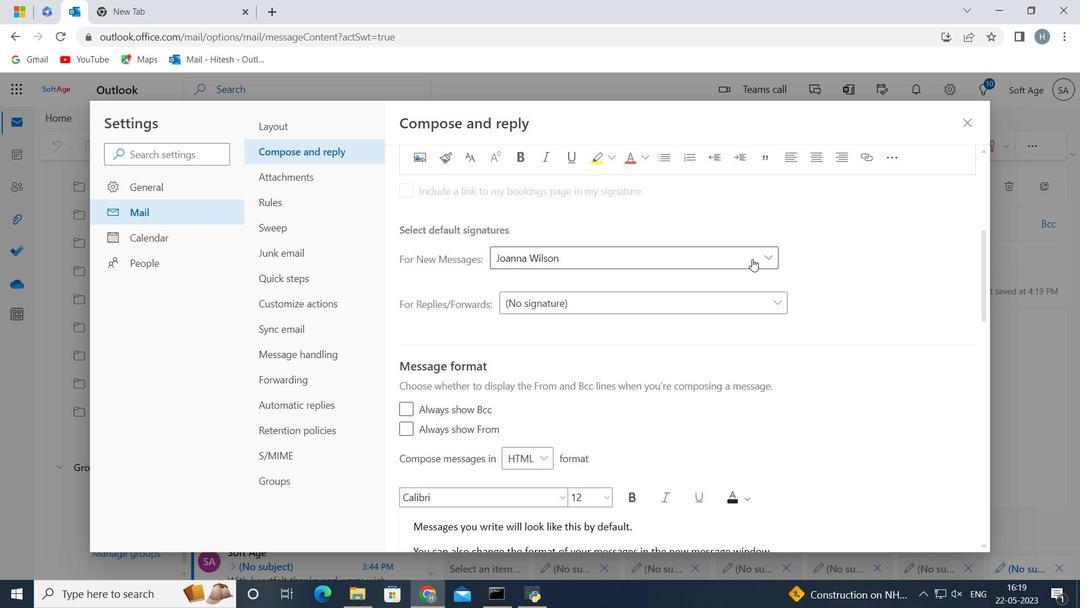 
Action: Mouse moved to (818, 459)
Screenshot: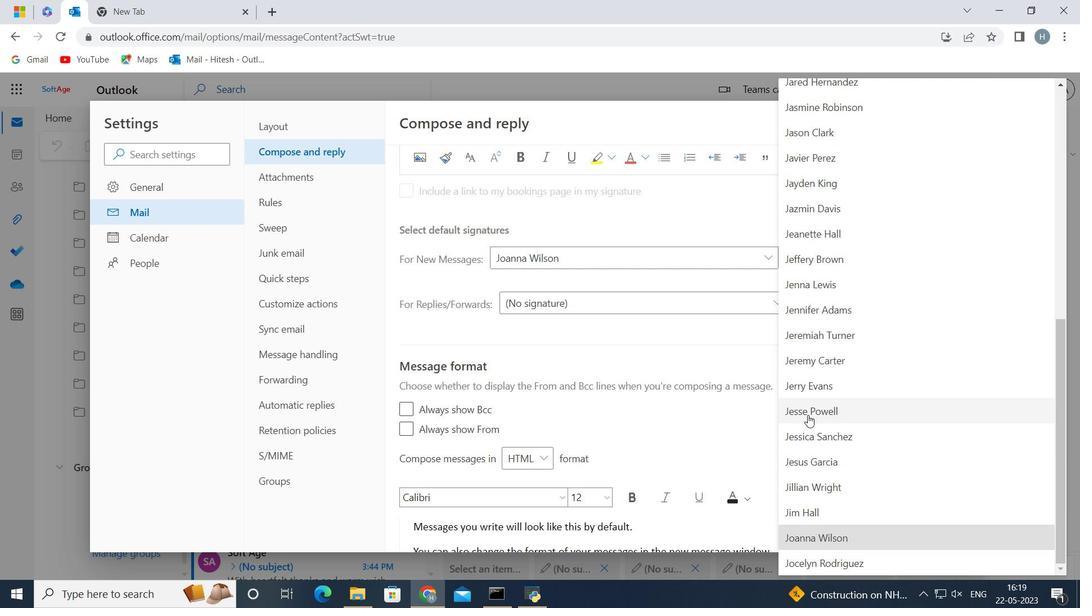 
Action: Mouse scrolled (814, 443) with delta (0, 0)
Screenshot: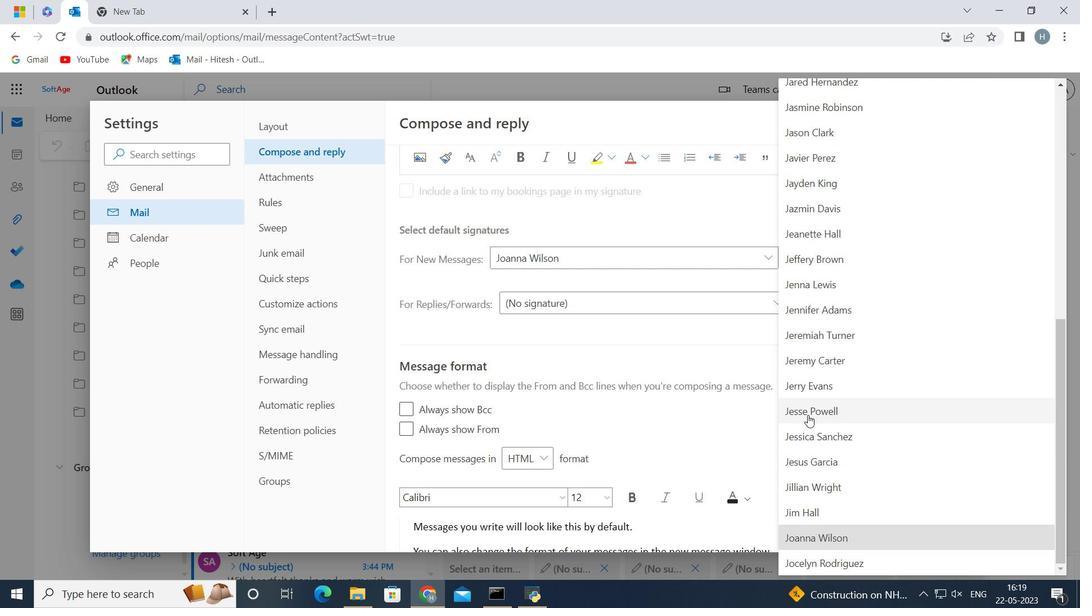 
Action: Mouse moved to (824, 483)
Screenshot: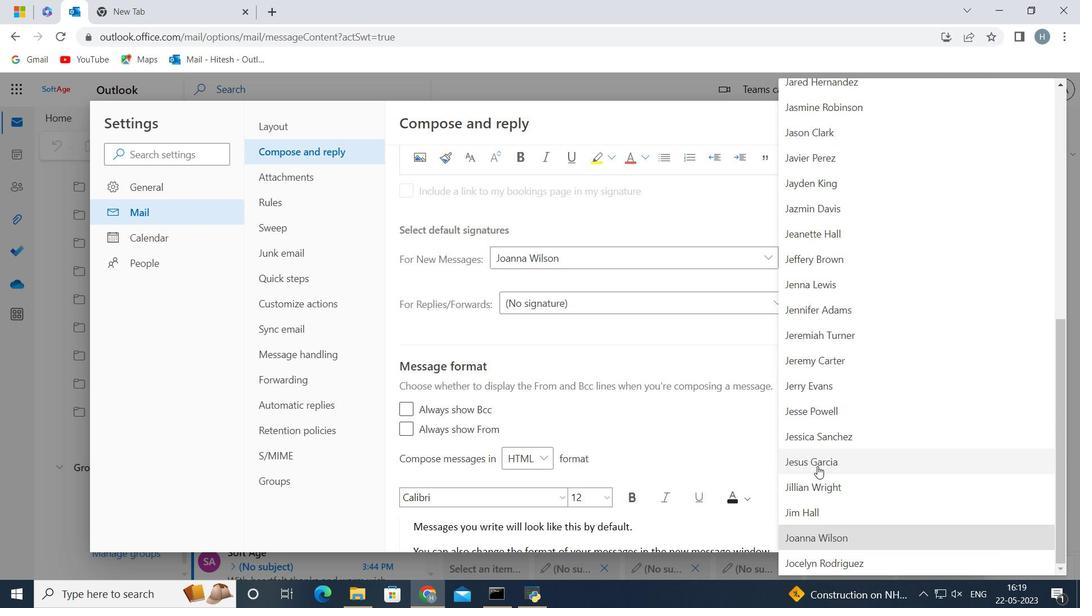 
Action: Mouse scrolled (824, 483) with delta (0, 0)
Screenshot: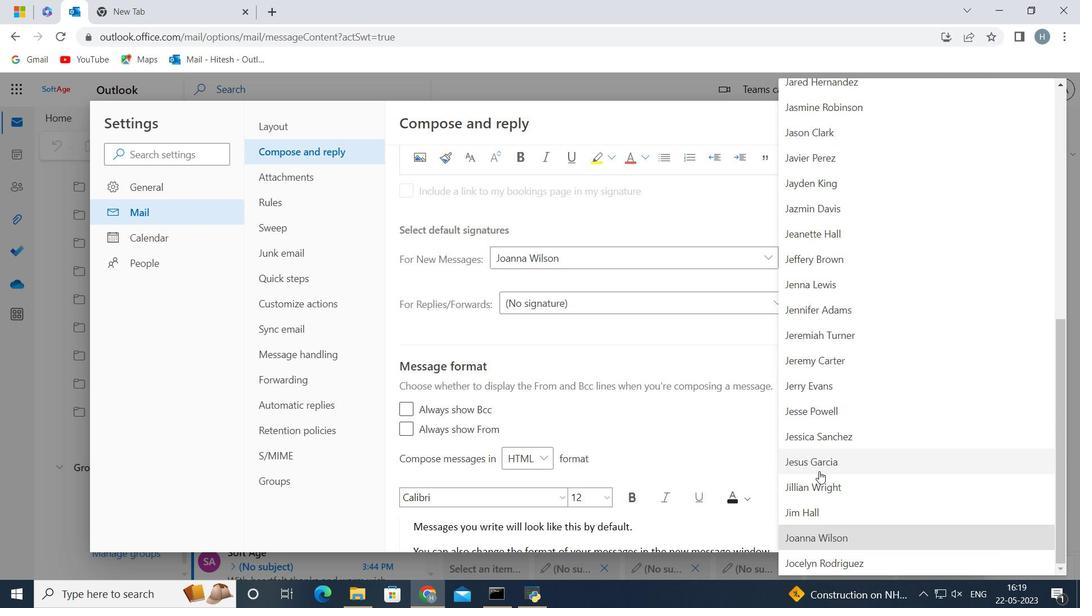 
Action: Mouse moved to (837, 561)
Screenshot: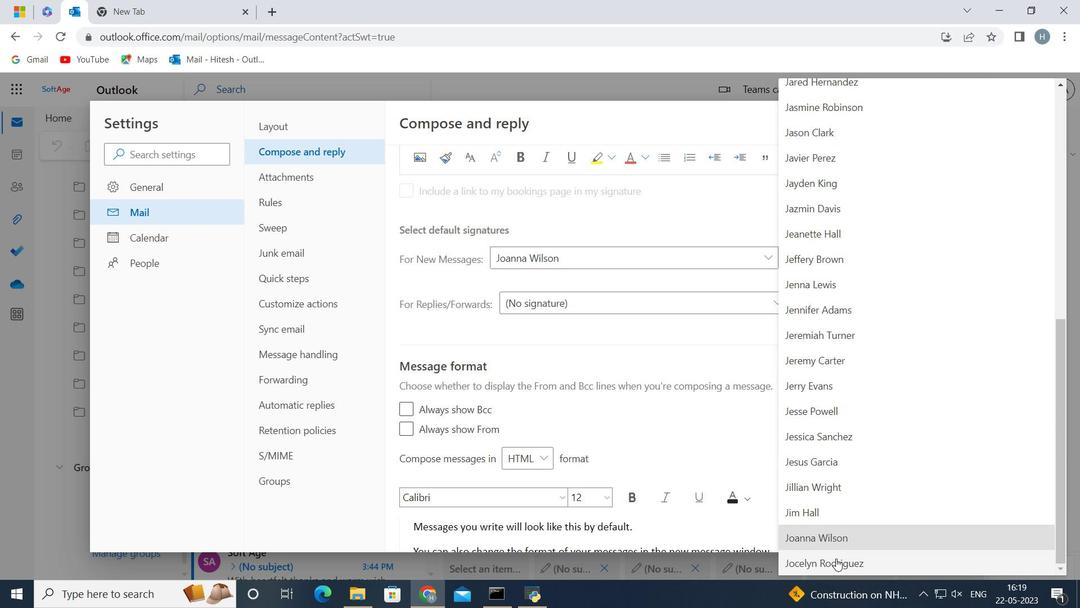 
Action: Mouse pressed left at (837, 561)
Screenshot: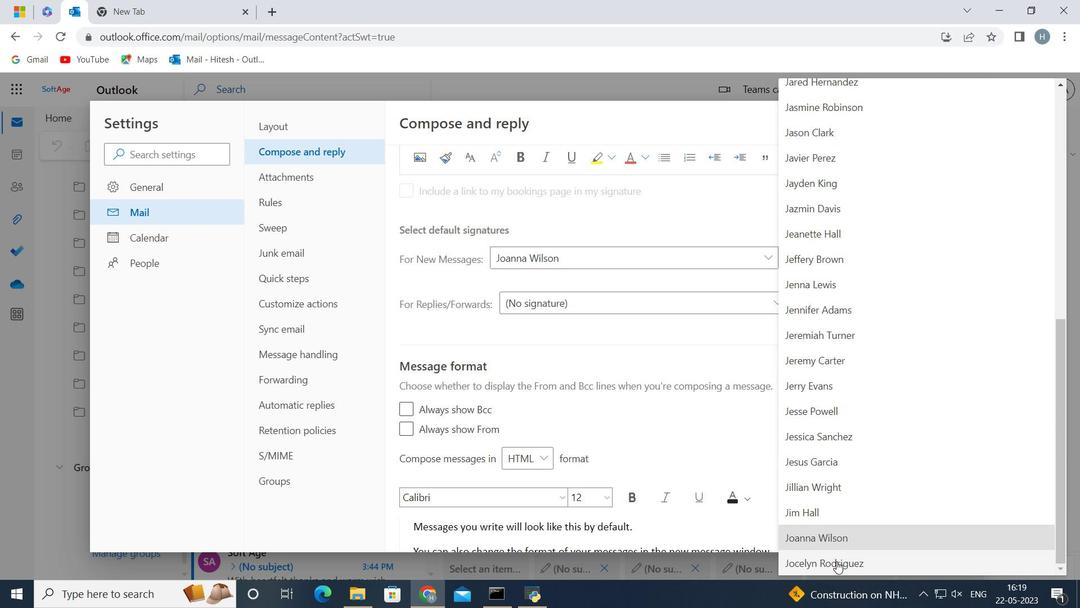 
Action: Mouse moved to (876, 533)
Screenshot: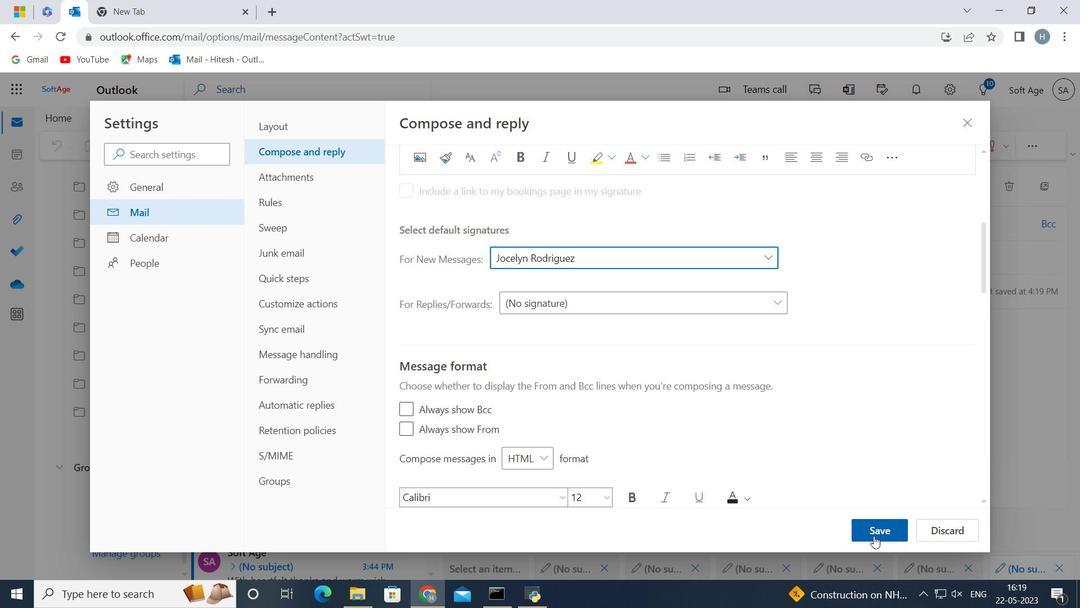 
Action: Mouse pressed left at (876, 533)
Screenshot: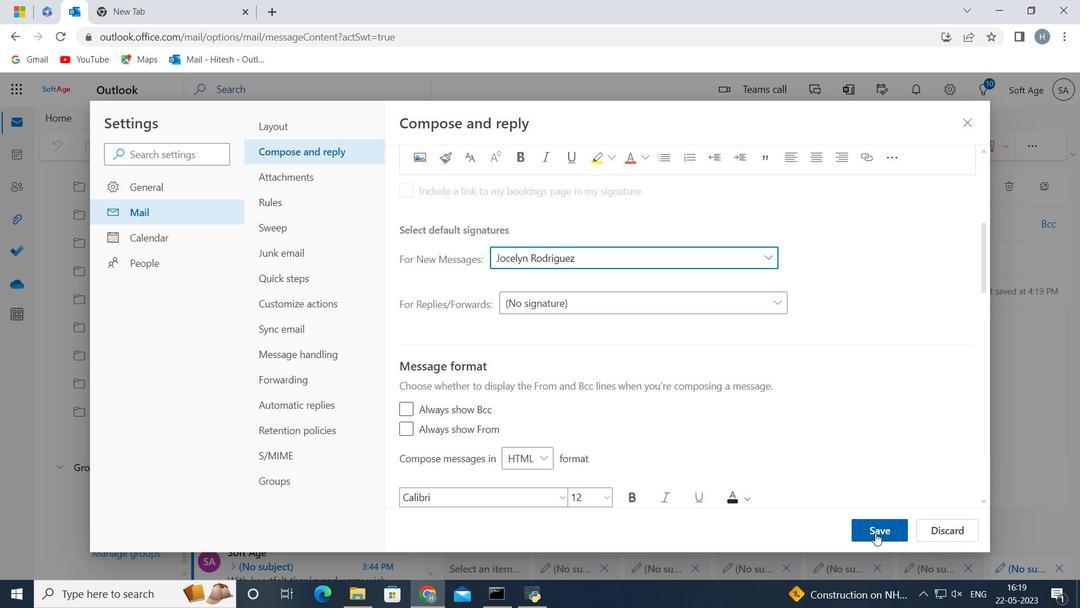 
Action: Mouse moved to (963, 126)
Screenshot: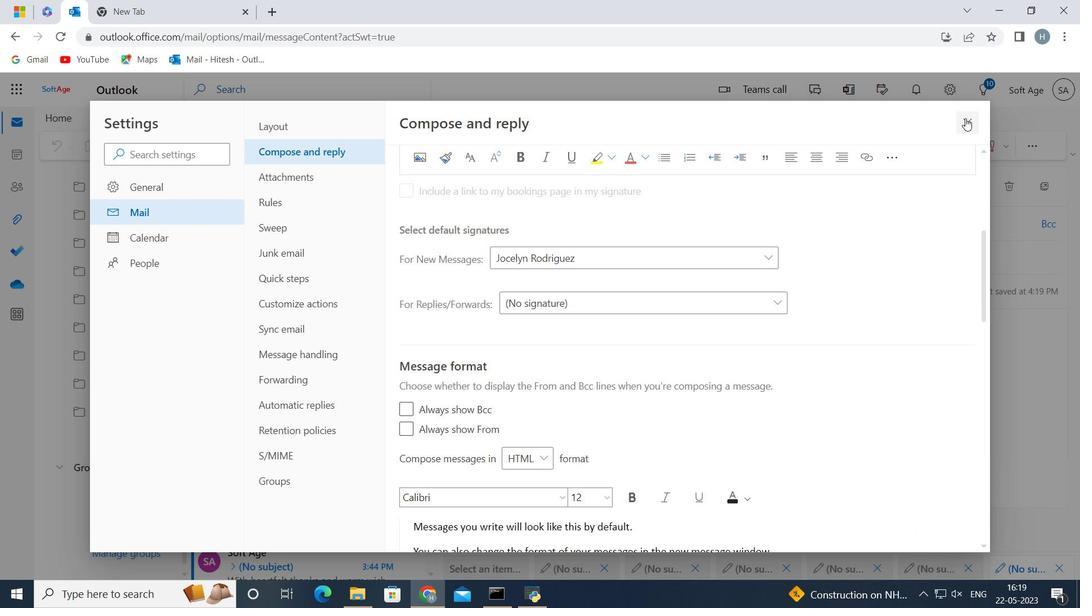 
Action: Mouse pressed left at (963, 126)
Screenshot: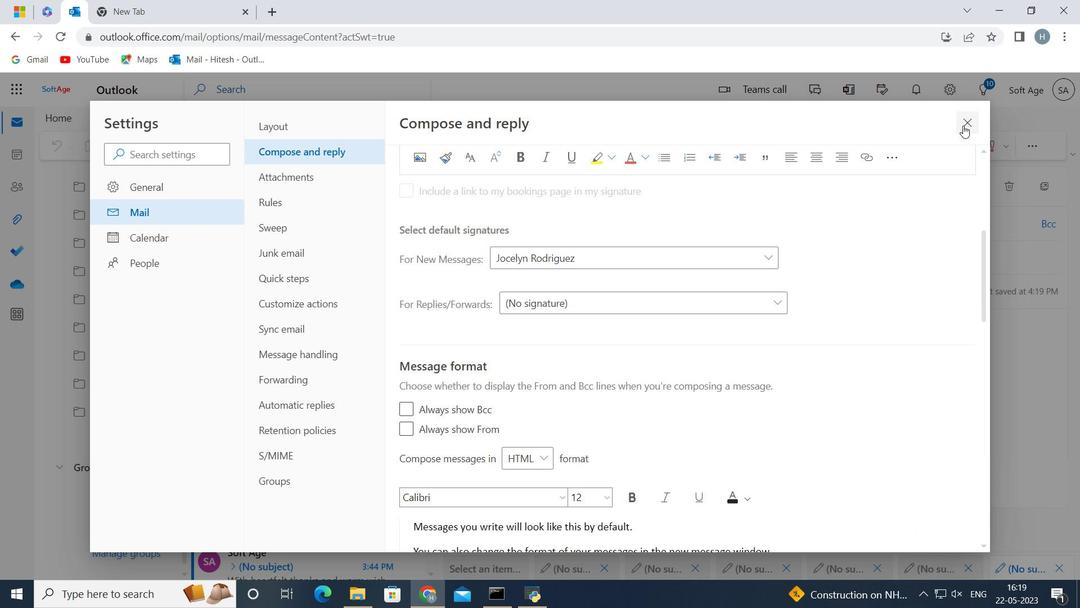 
Action: Mouse moved to (572, 354)
Screenshot: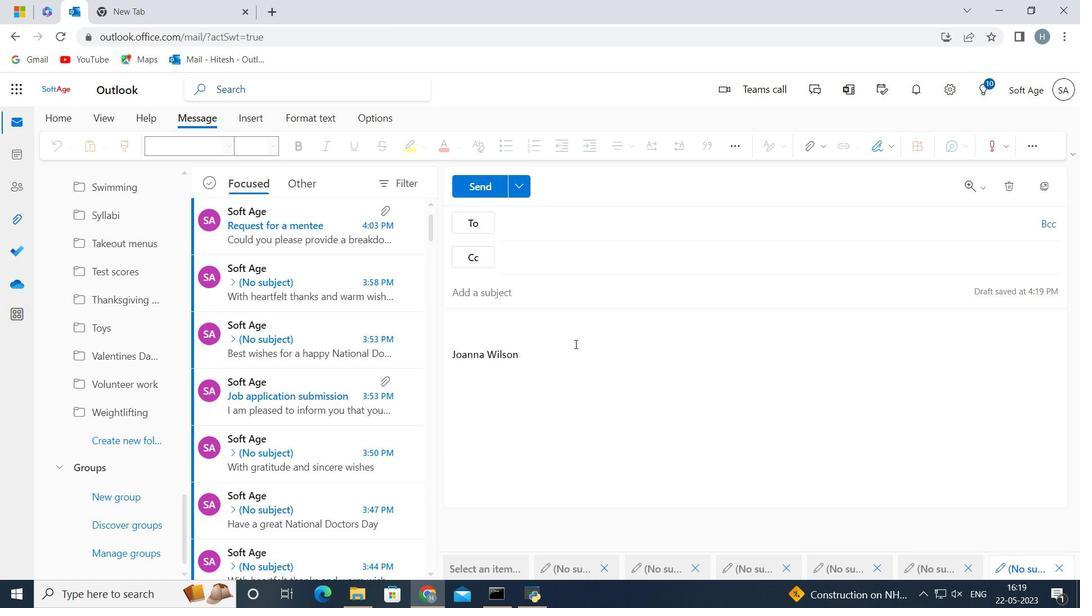 
Action: Mouse pressed left at (572, 354)
Screenshot: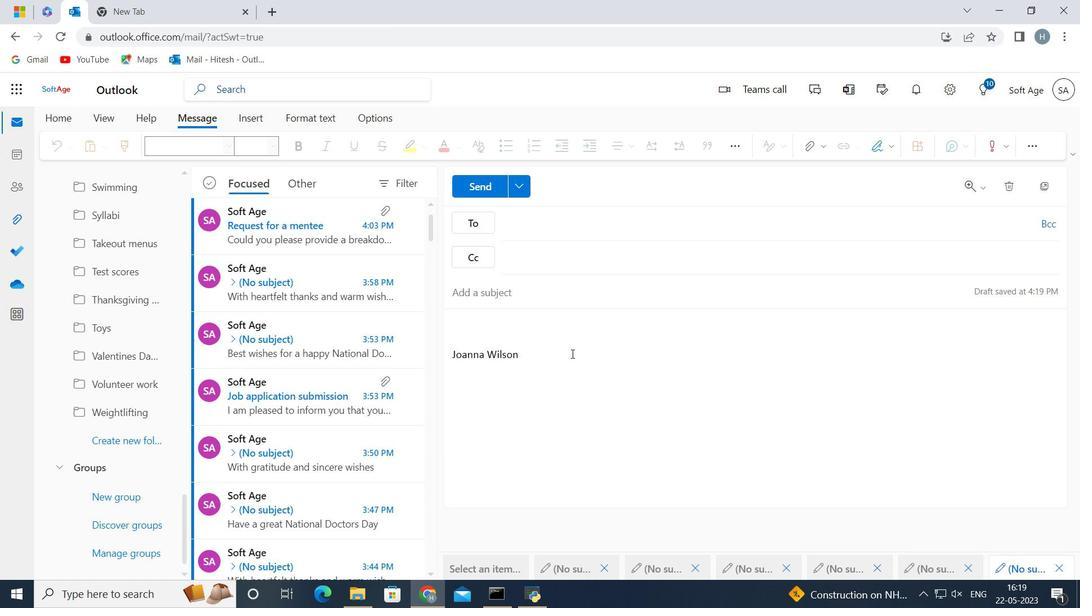 
Action: Key pressed <Key.backspace><Key.backspace><Key.backspace><Key.backspace><Key.backspace><Key.backspace><Key.backspace><Key.backspace><Key.backspace><Key.backspace><Key.backspace><Key.backspace><Key.backspace><Key.backspace><Key.backspace><Key.backspace><Key.backspace><Key.backspace><Key.backspace><Key.backspace><Key.backspace><Key.backspace><Key.backspace><Key.backspace><Key.backspace><Key.backspace><Key.backspace><Key.backspace><Key.backspace><Key.backspace><Key.shift>Have<Key.space>a<Key.space>great<Key.space><Key.shift>National<Key.space><Key.shift_r>mens<Key.space><Key.shift>Day<Key.space>
Screenshot: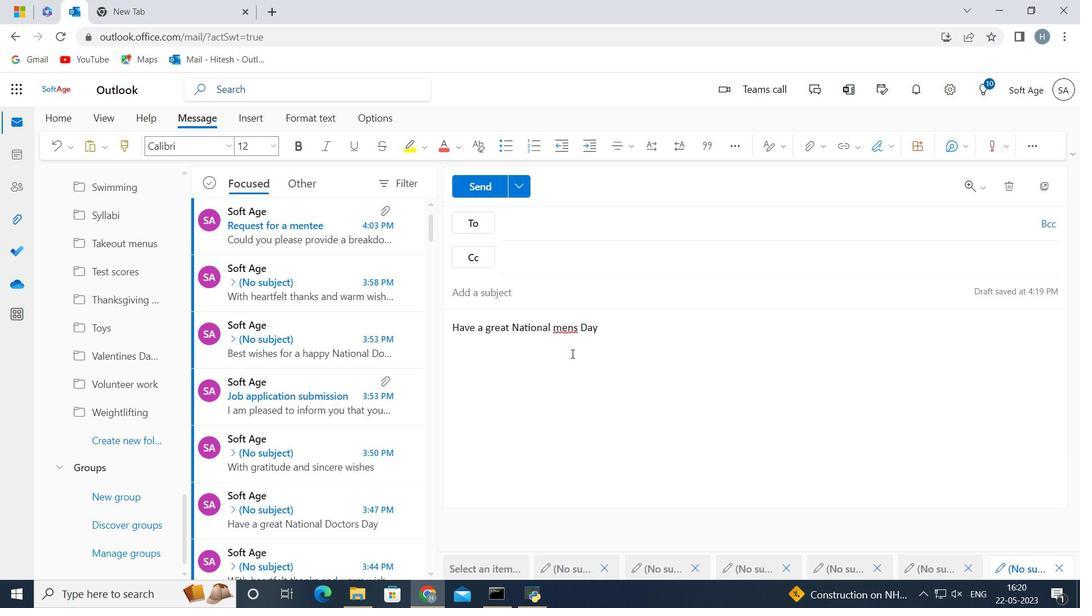 
Action: Mouse moved to (561, 323)
Screenshot: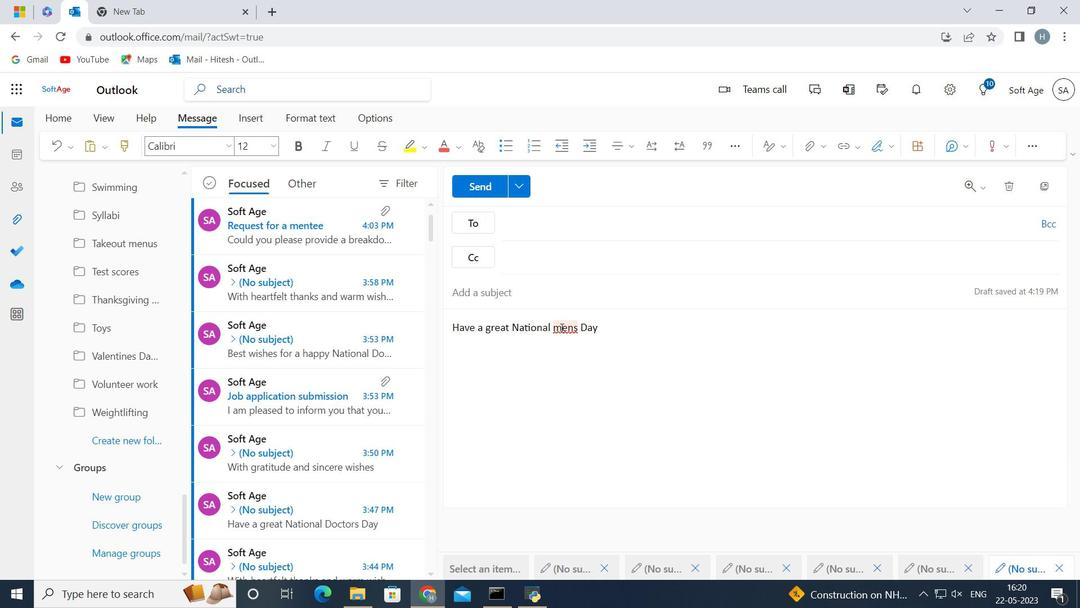 
Action: Mouse pressed left at (561, 323)
Screenshot: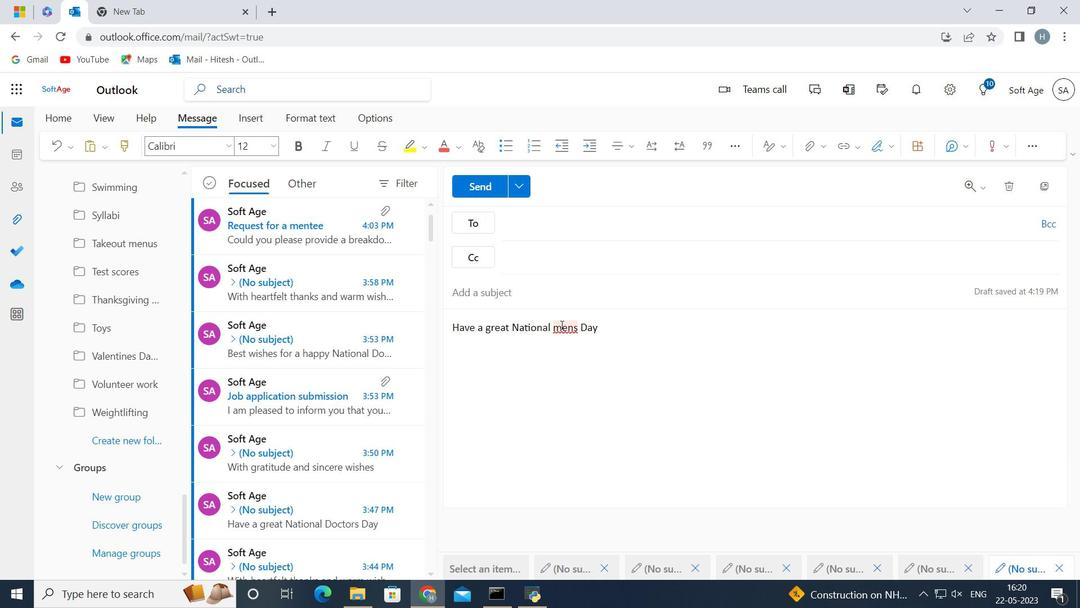 
Action: Key pressed <Key.backspace><Key.shift>M
Screenshot: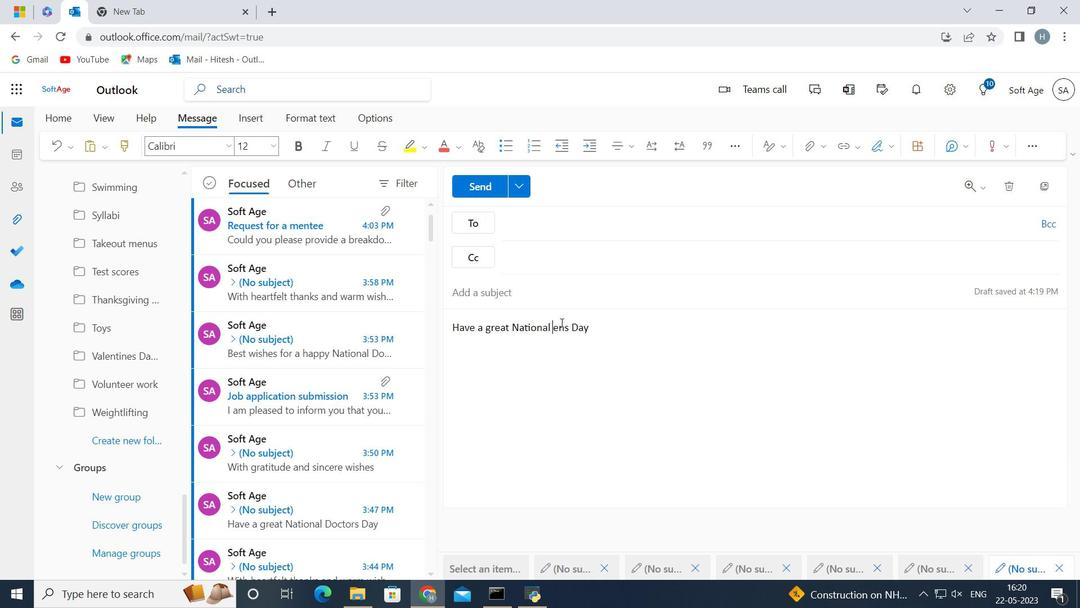 
Action: Mouse moved to (617, 316)
Screenshot: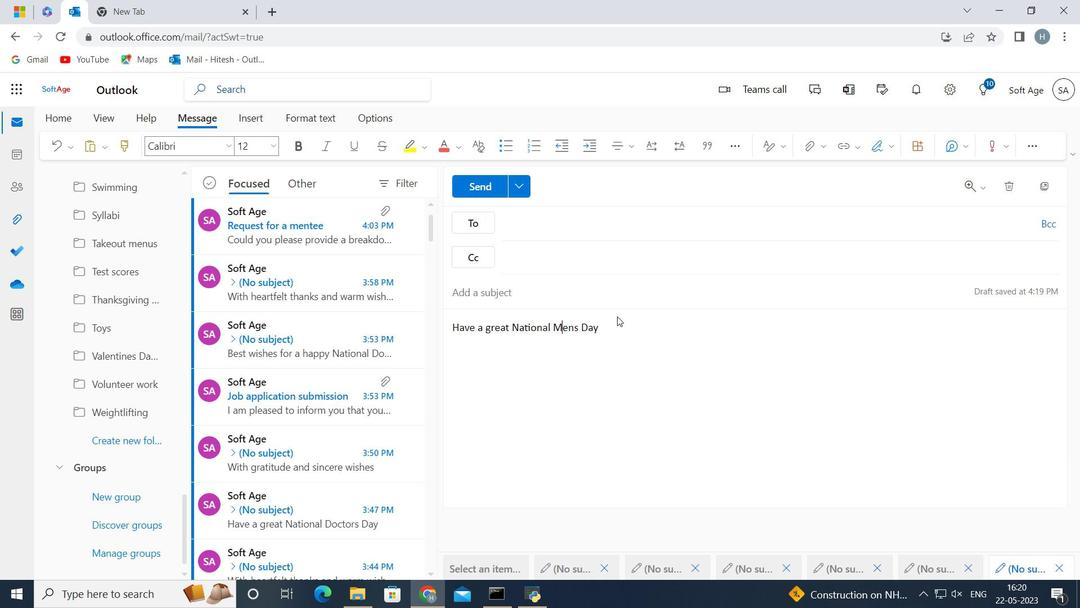
Action: Mouse pressed left at (617, 316)
Screenshot: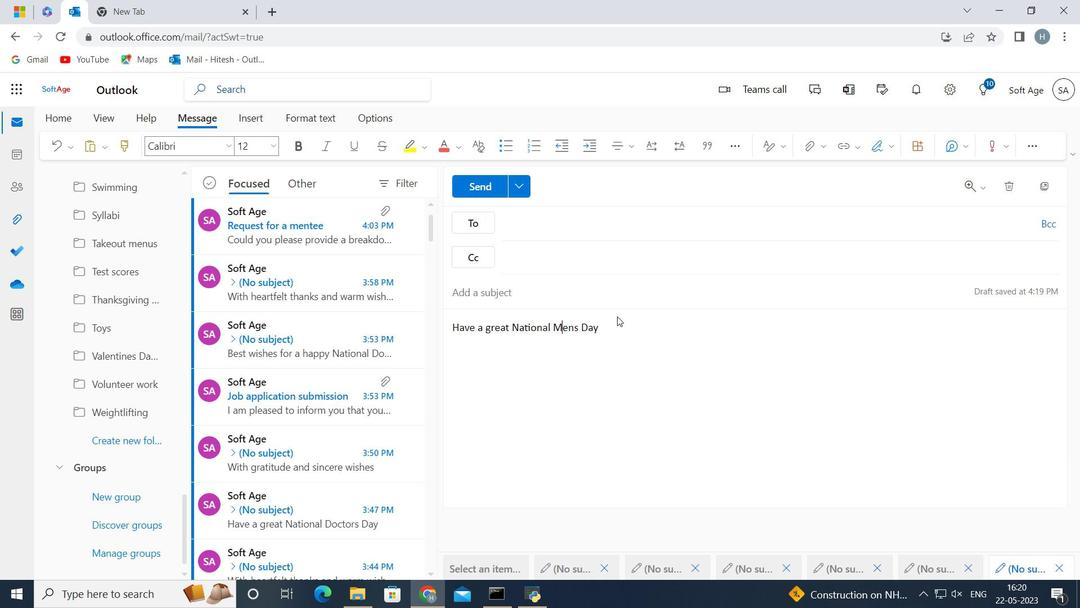 
Action: Mouse moved to (610, 327)
Screenshot: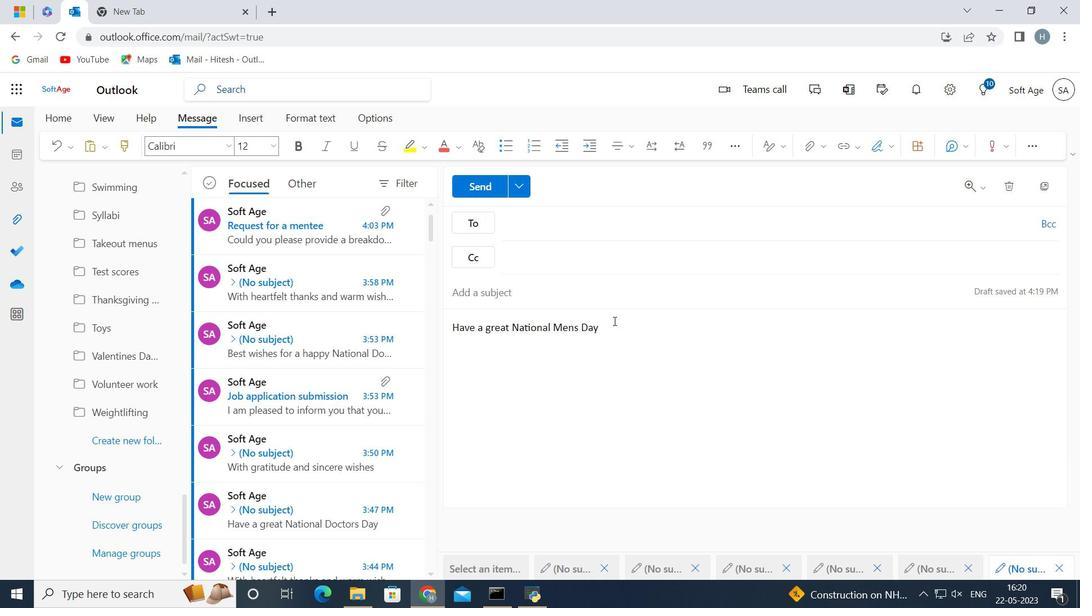
Action: Mouse pressed left at (610, 327)
Screenshot: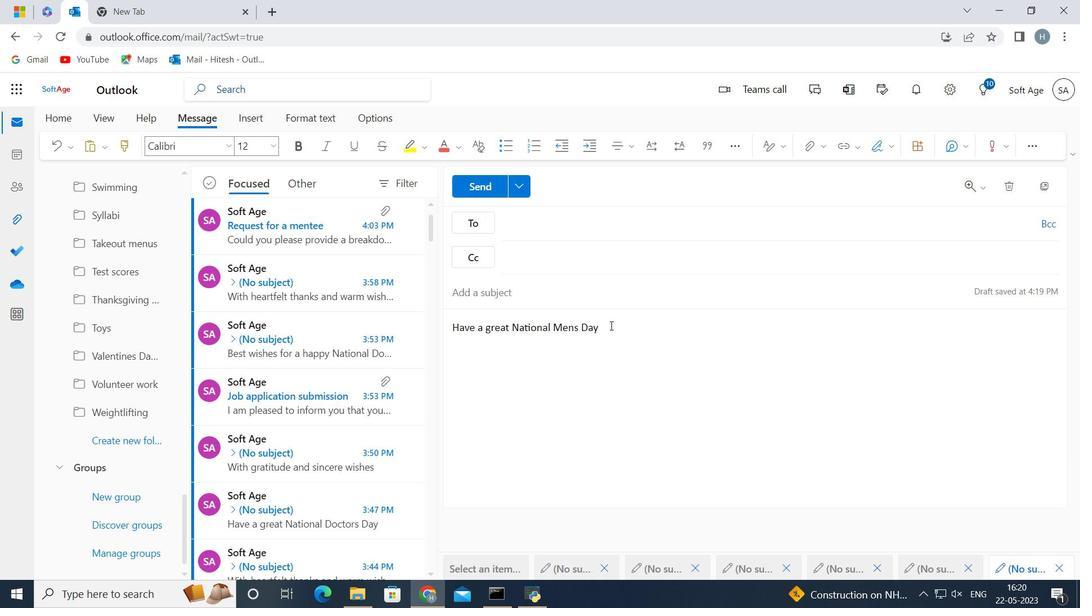 
Action: Mouse moved to (539, 225)
Screenshot: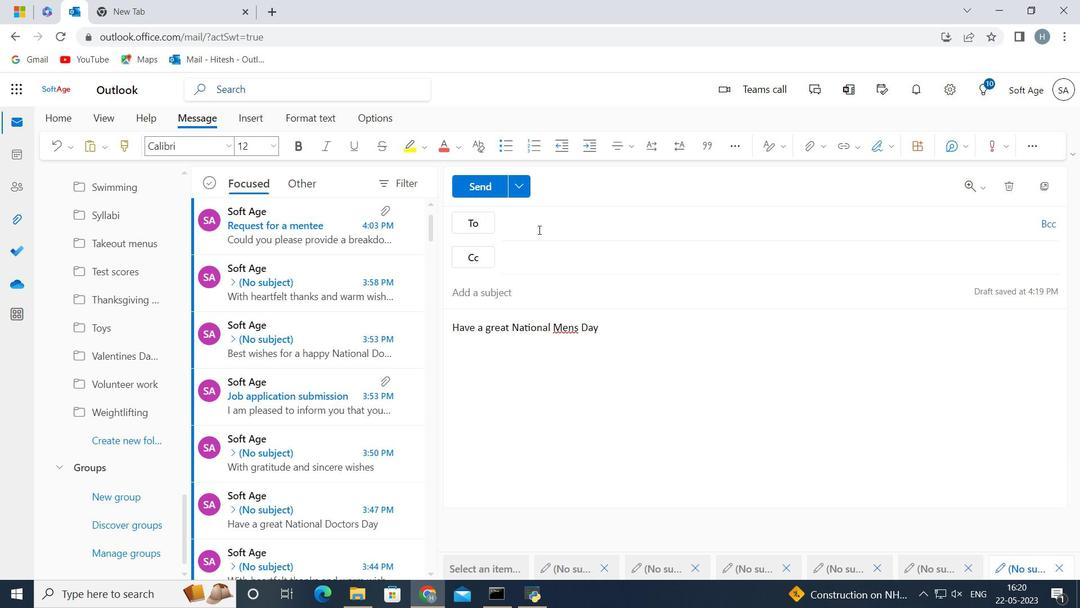 
Action: Mouse pressed left at (539, 225)
Screenshot: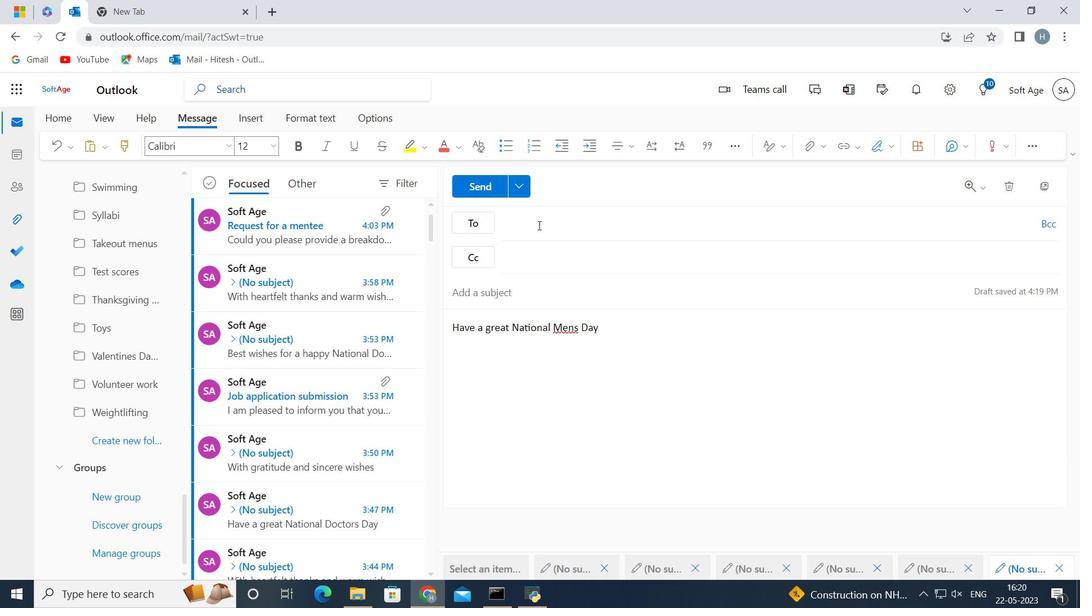 
Action: Key pressed softage.8<Key.shift>@softage.net
Screenshot: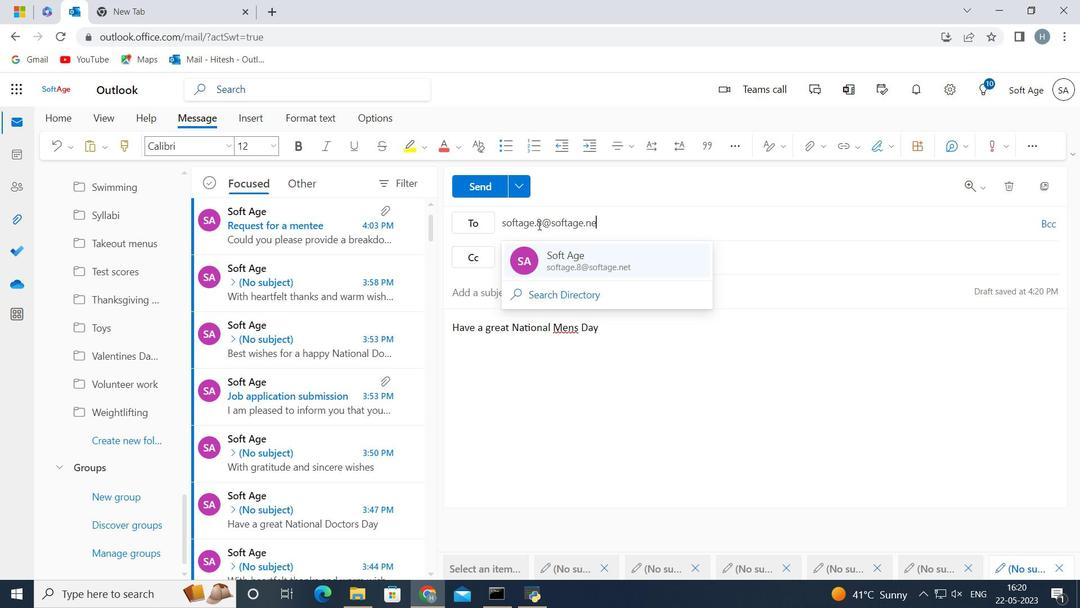 
Action: Mouse moved to (569, 267)
Screenshot: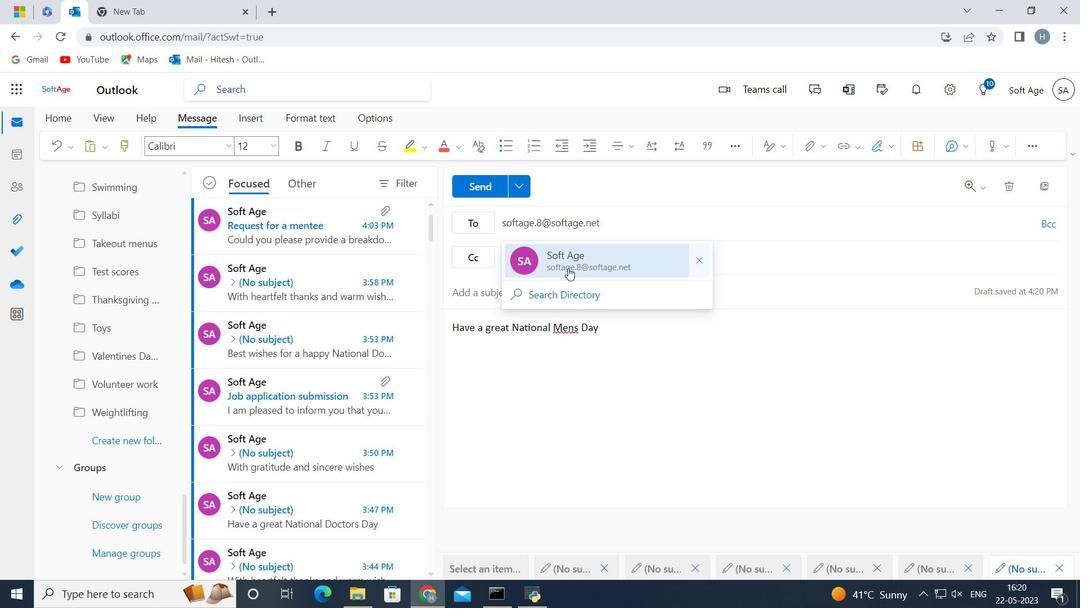 
Action: Mouse pressed left at (569, 267)
Screenshot: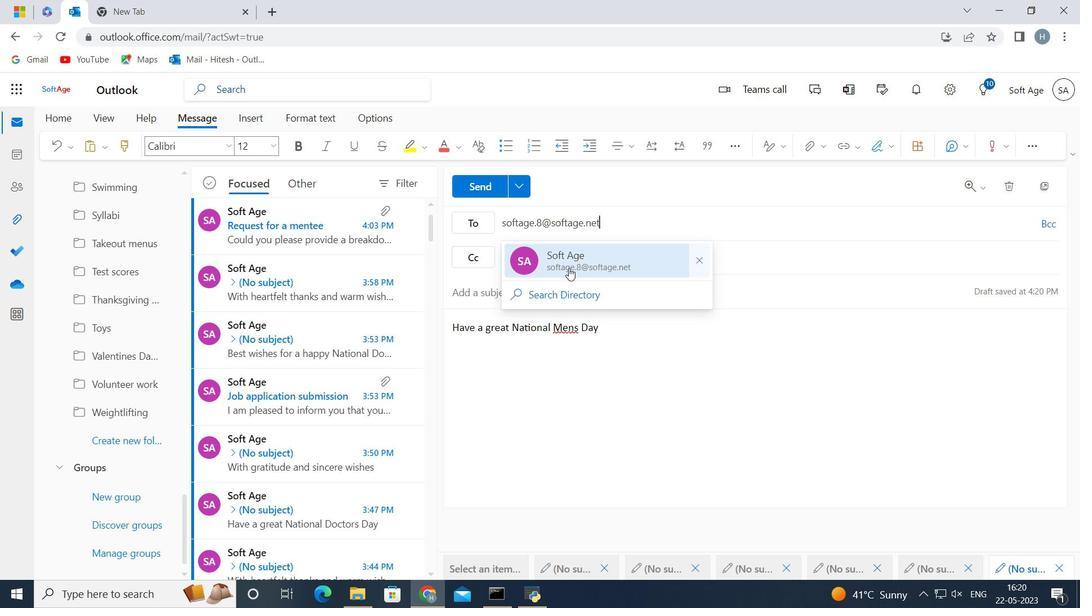 
Action: Mouse moved to (127, 432)
Screenshot: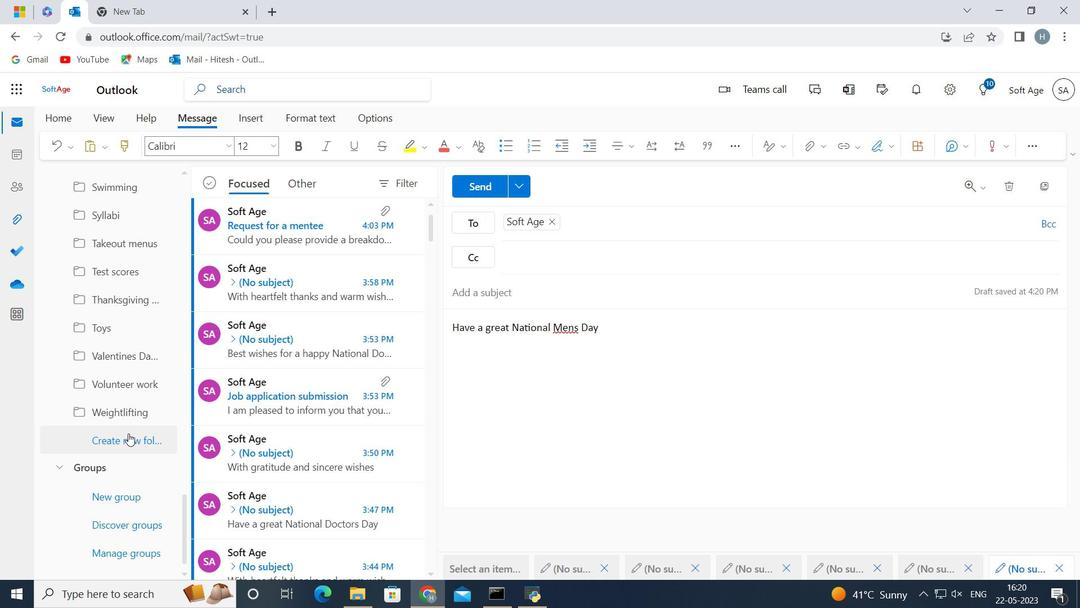 
Action: Mouse pressed left at (127, 432)
Screenshot: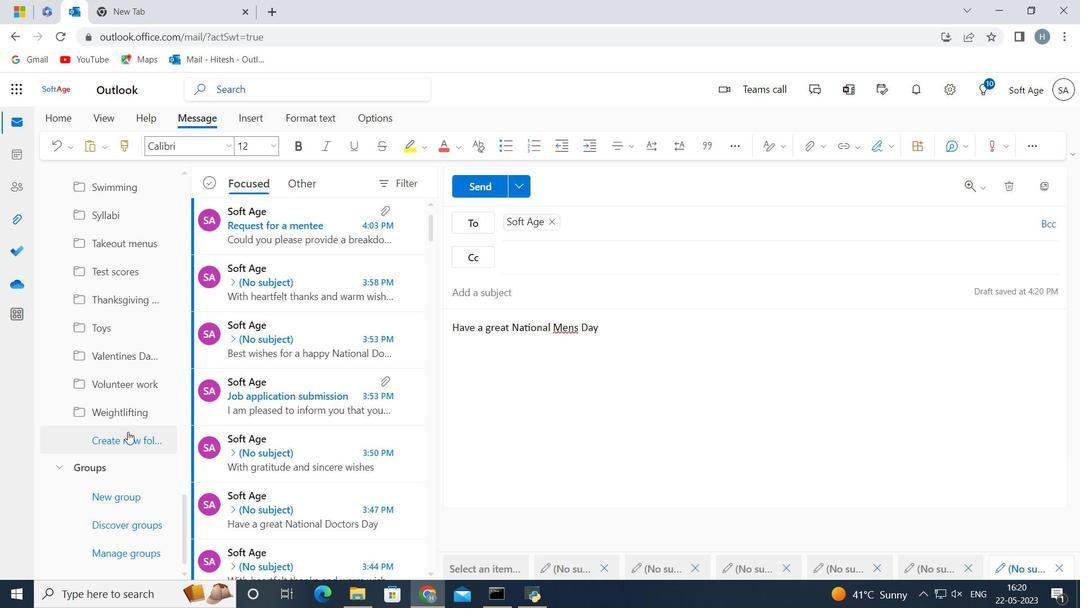 
Action: Key pressed <Key.shift>Social<Key.space>media<Key.space>
Screenshot: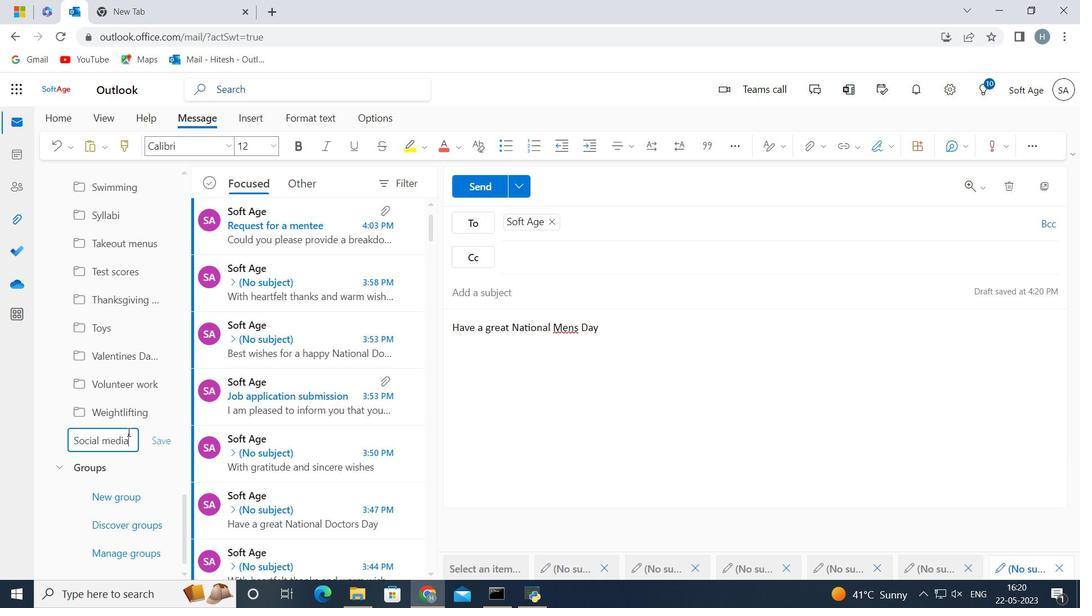 
Action: Mouse moved to (162, 439)
Screenshot: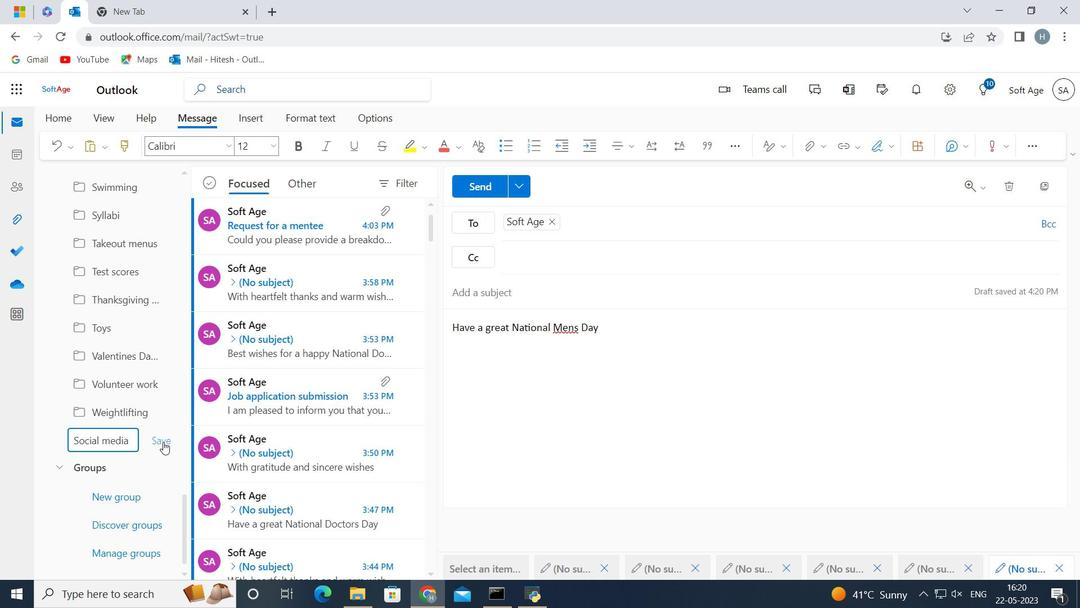 
Action: Mouse pressed left at (162, 439)
Screenshot: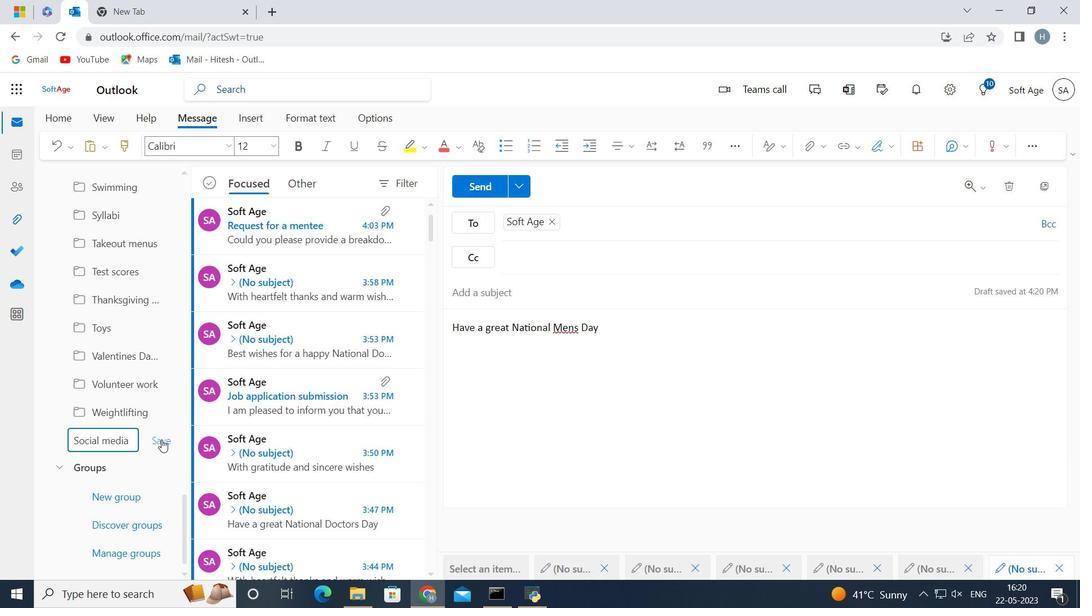 
Action: Mouse moved to (558, 378)
Screenshot: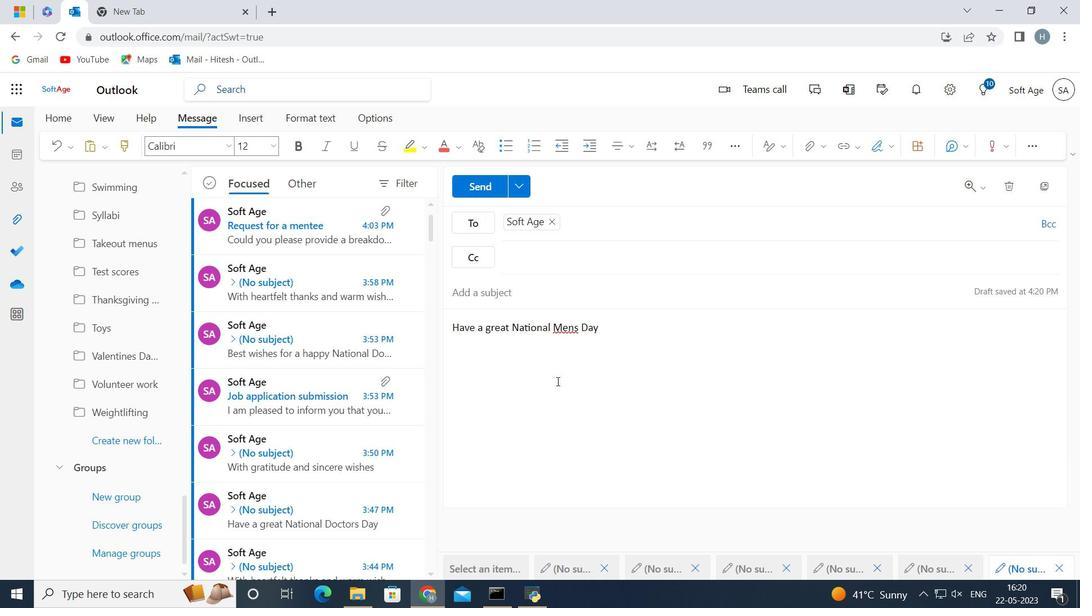 
